 Task: Open Card Card0000000022 in Board Board0000000006 in Workspace WS0000000002 in Trello. Add Member Mailaustralia7@gmail.com to Card Card0000000022 in Board Board0000000006 in Workspace WS0000000002 in Trello. Add Blue Label titled Label0000000022 to Card Card0000000022 in Board Board0000000006 in Workspace WS0000000002 in Trello. Add Checklist CL0000000022 to Card Card0000000022 in Board Board0000000006 in Workspace WS0000000002 in Trello. Add Dates with Start Date as Sep 01 2023 and Due Date as Sep 30 2023 to Card Card0000000022 in Board Board0000000006 in Workspace WS0000000002 in Trello
Action: Mouse moved to (322, 375)
Screenshot: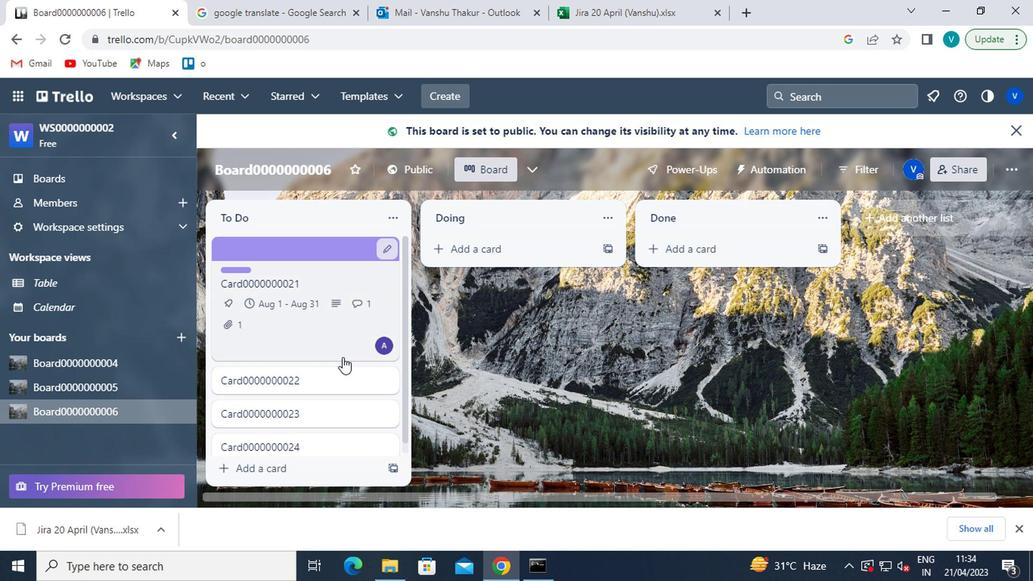 
Action: Mouse pressed left at (322, 375)
Screenshot: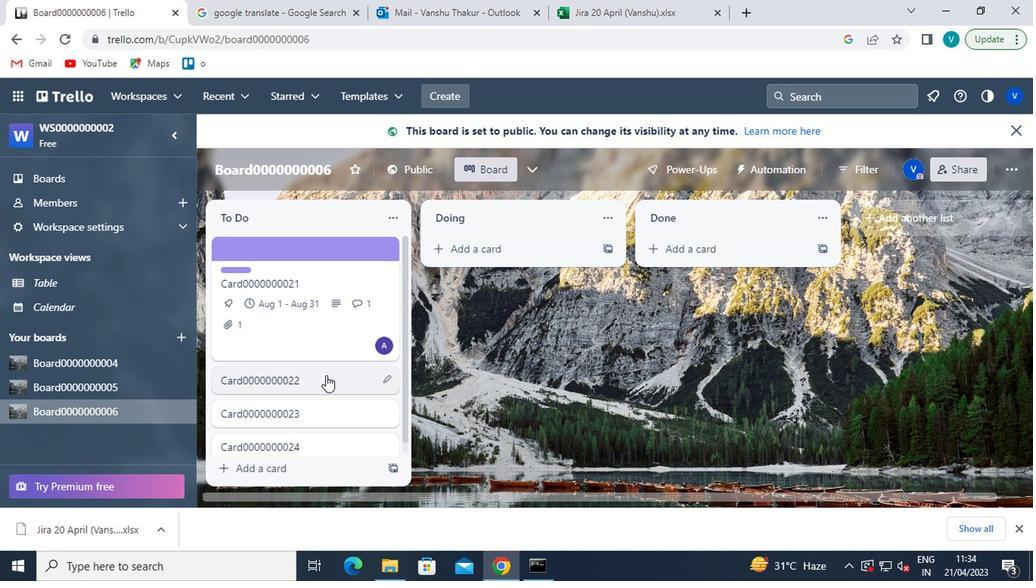 
Action: Mouse moved to (738, 216)
Screenshot: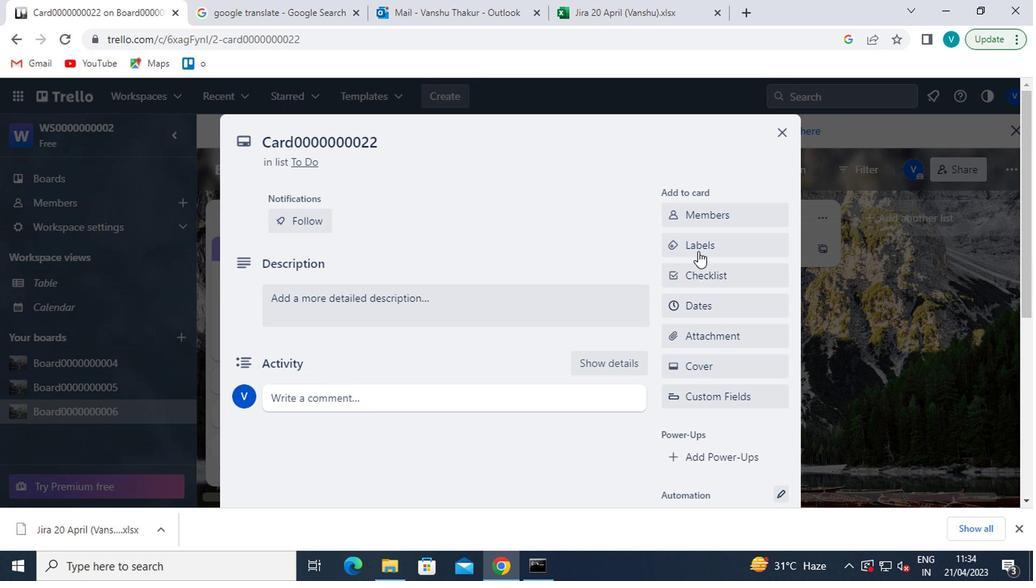 
Action: Mouse pressed left at (738, 216)
Screenshot: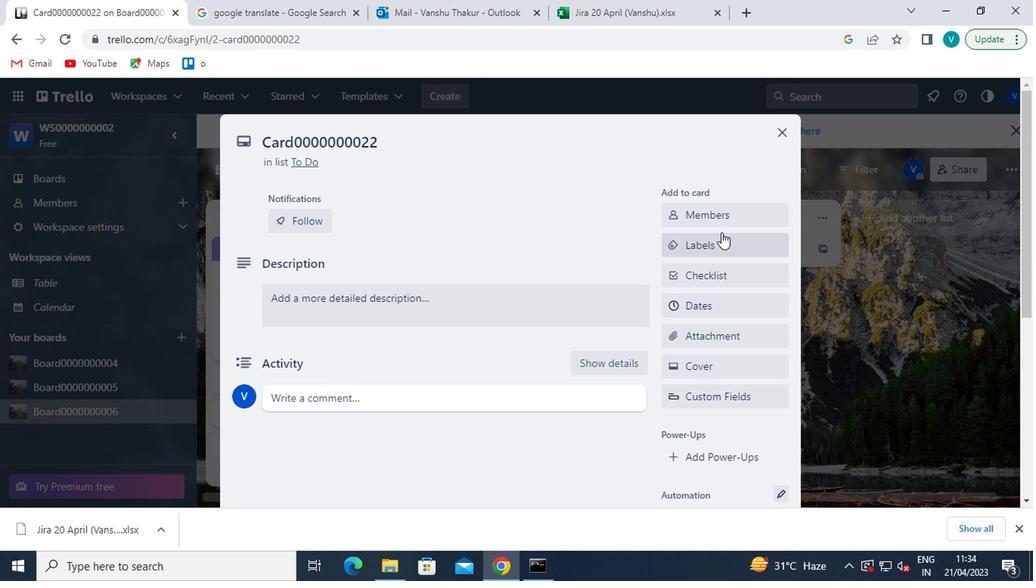 
Action: Mouse moved to (732, 279)
Screenshot: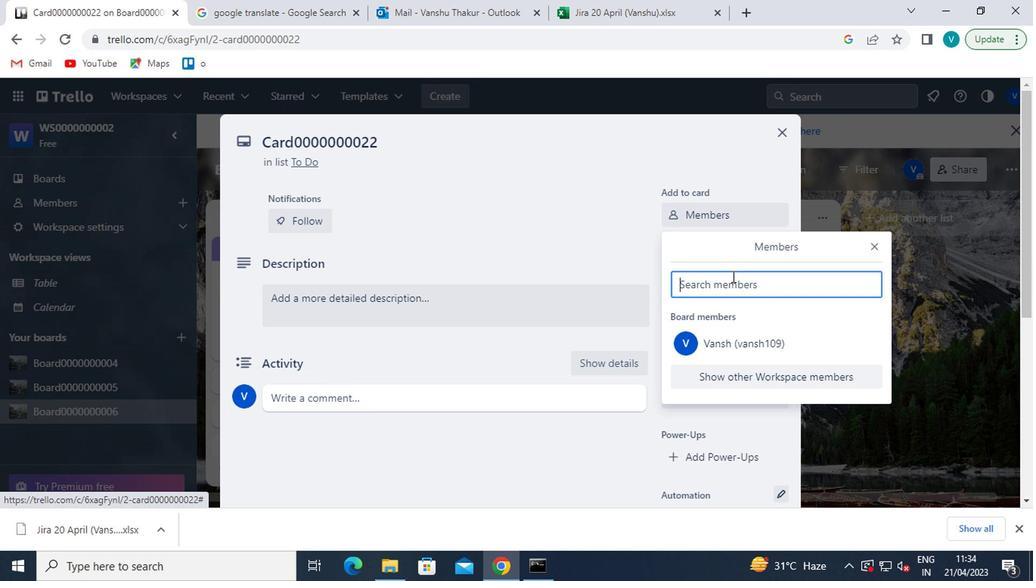 
Action: Mouse pressed left at (732, 279)
Screenshot: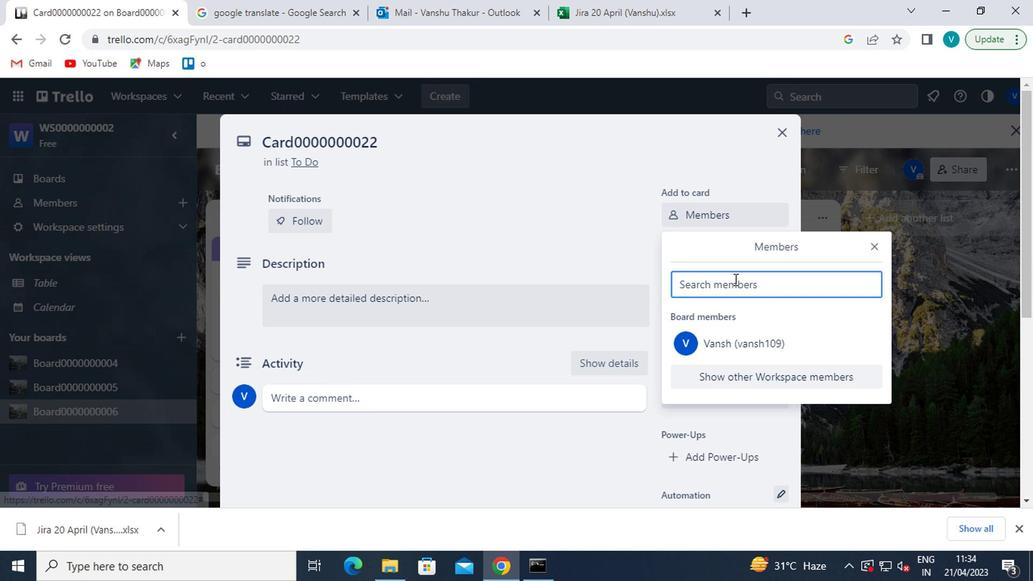 
Action: Mouse moved to (645, 224)
Screenshot: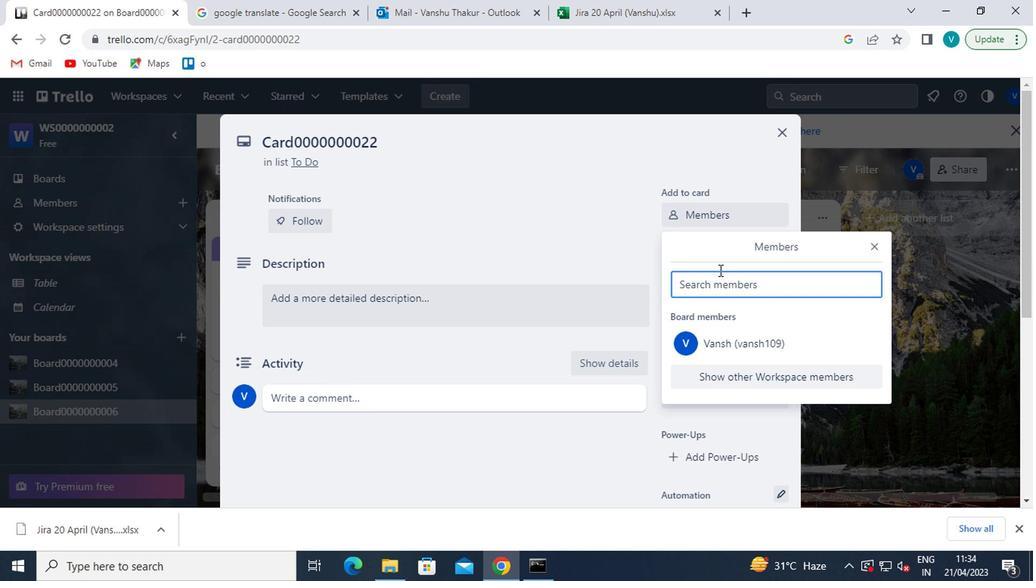 
Action: Key pressed <Key.shift>MAILAUSTRALIA7<Key.shift>@GMAIL.COM
Screenshot: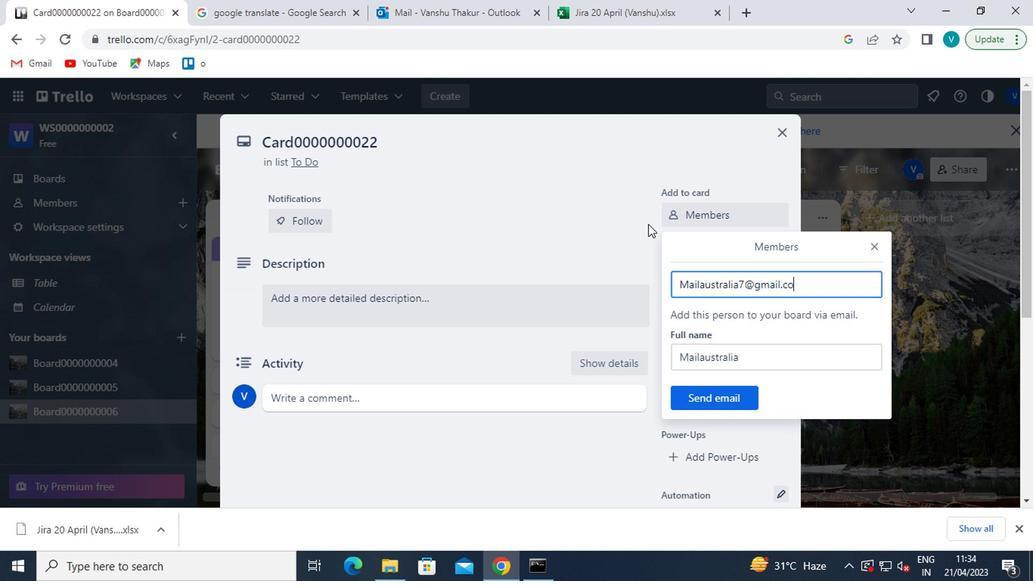 
Action: Mouse moved to (695, 396)
Screenshot: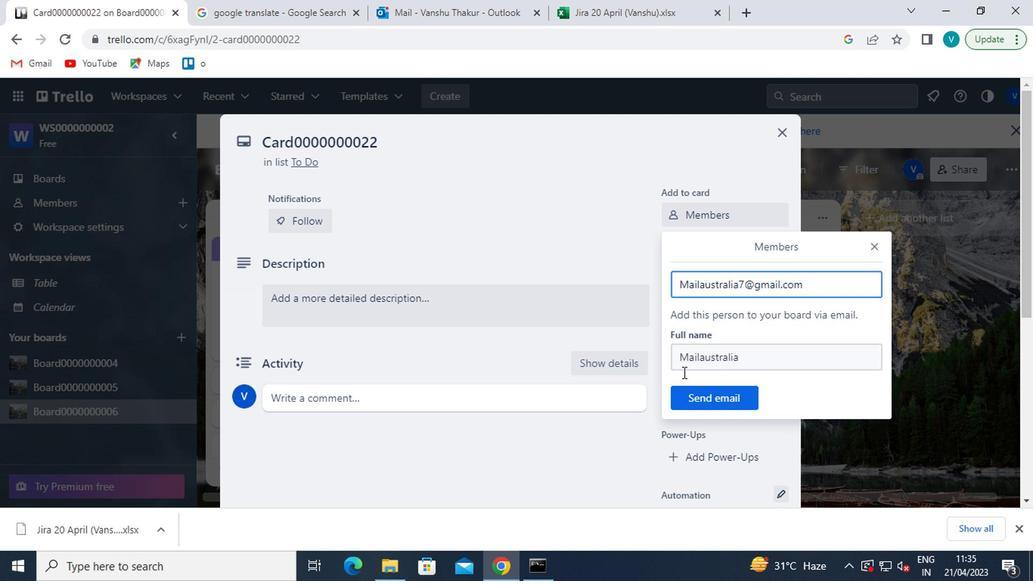 
Action: Mouse pressed left at (695, 396)
Screenshot: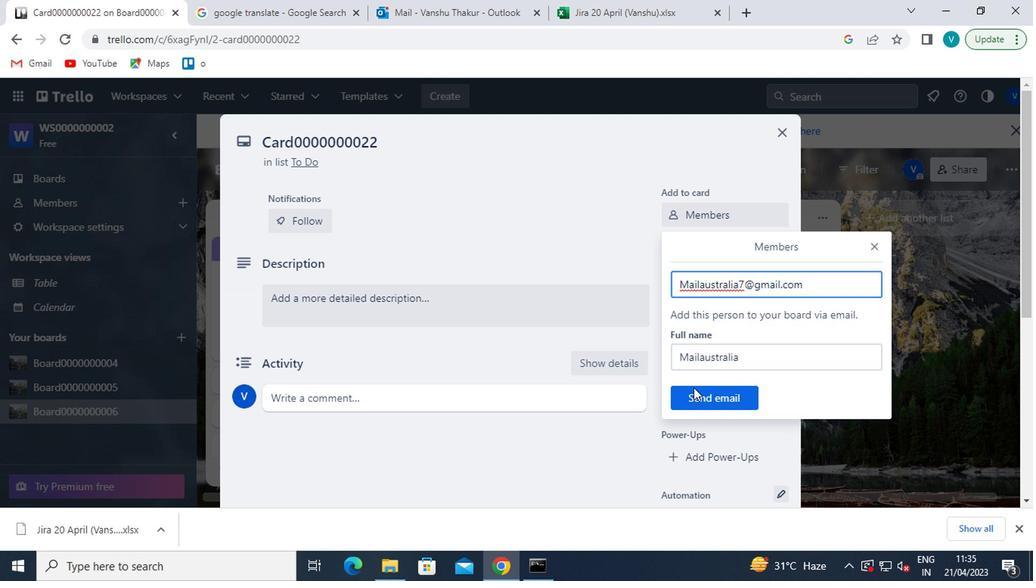 
Action: Mouse moved to (725, 249)
Screenshot: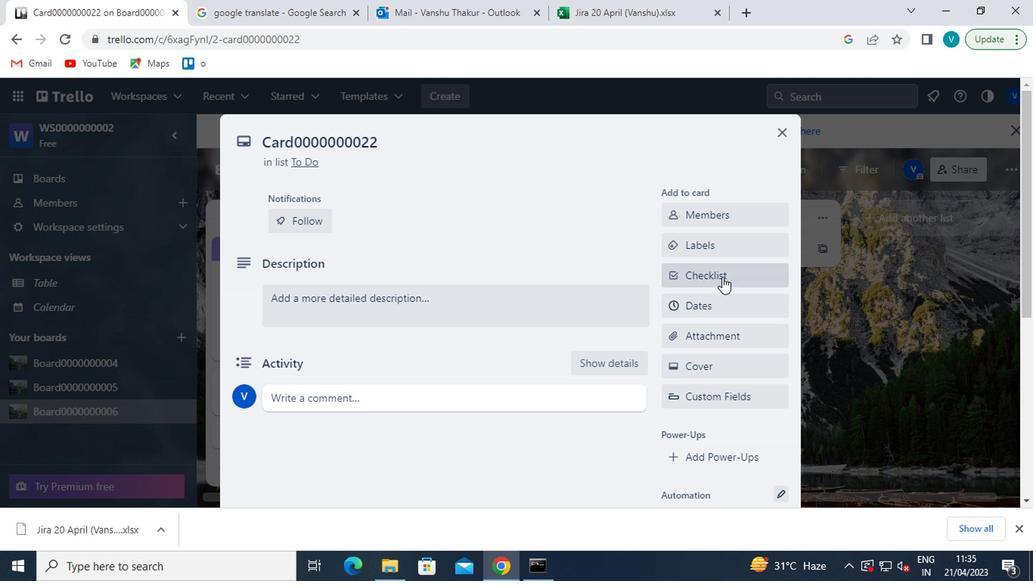 
Action: Mouse pressed left at (725, 249)
Screenshot: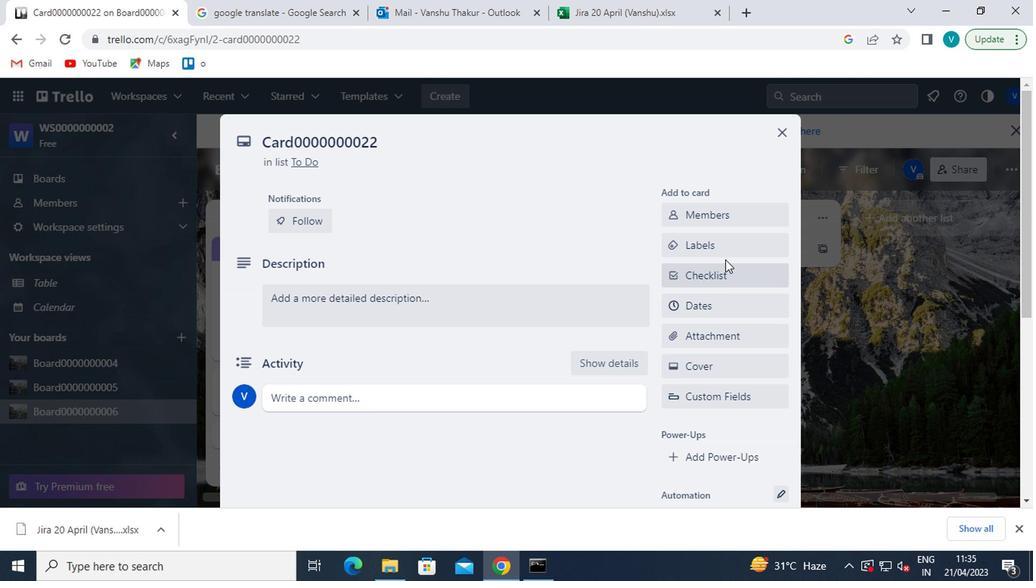 
Action: Mouse moved to (762, 420)
Screenshot: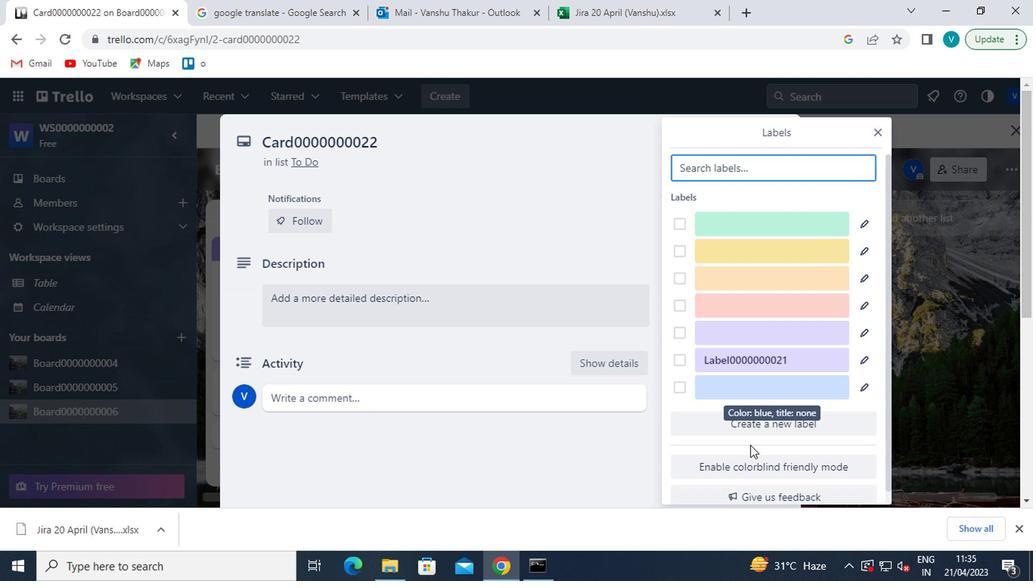 
Action: Mouse pressed left at (762, 420)
Screenshot: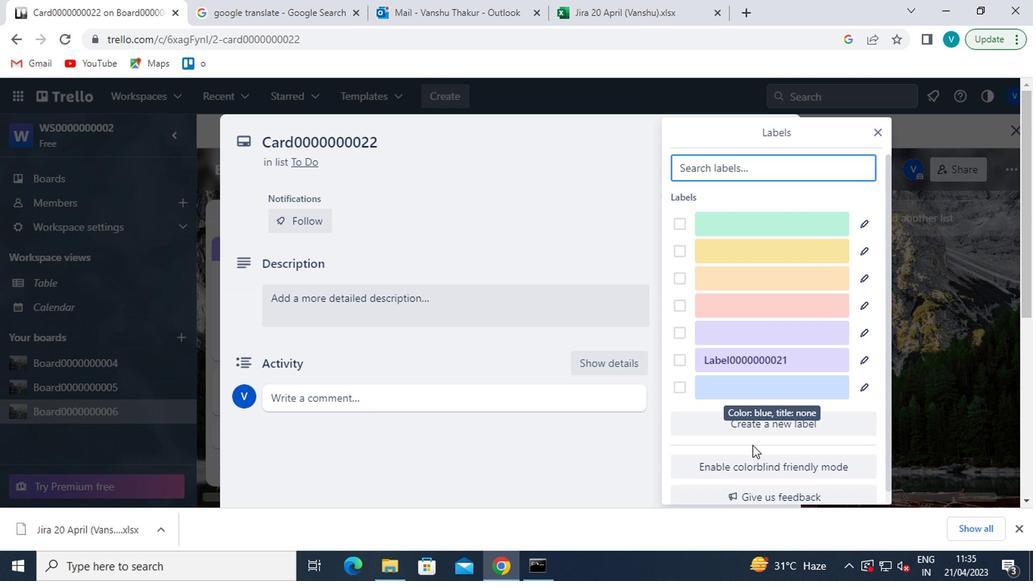 
Action: Mouse moved to (762, 418)
Screenshot: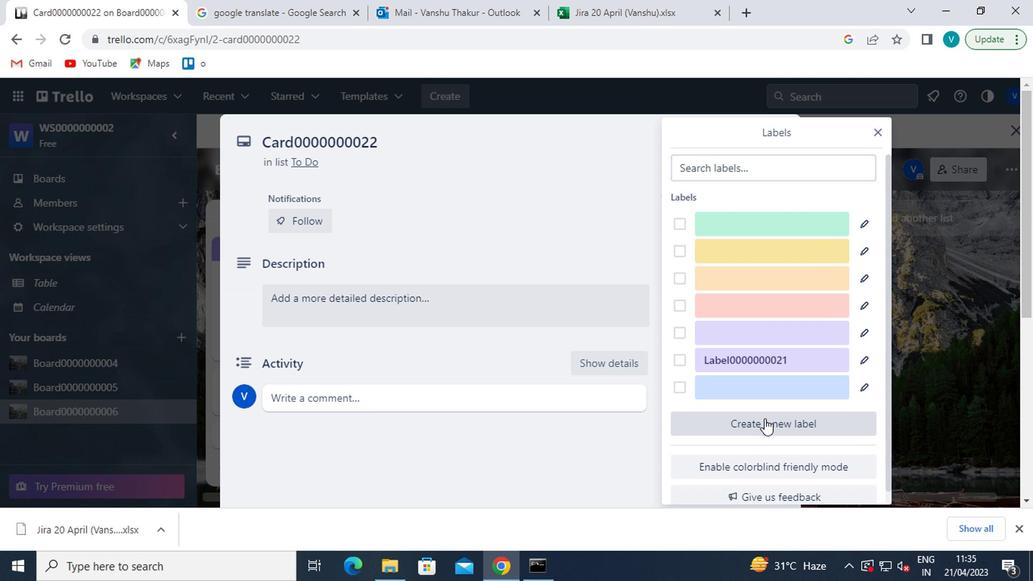 
Action: Mouse pressed left at (762, 418)
Screenshot: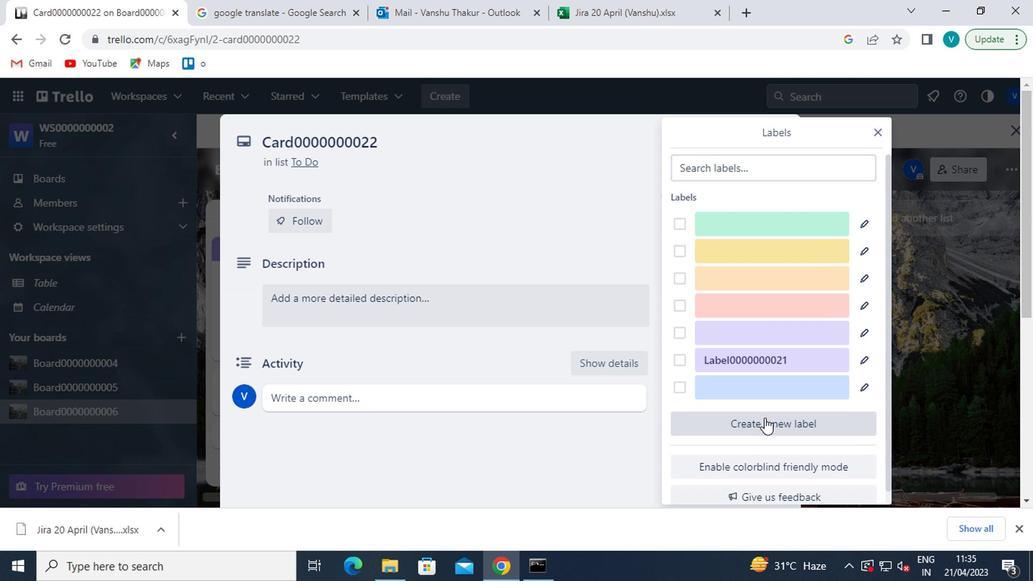 
Action: Mouse moved to (687, 428)
Screenshot: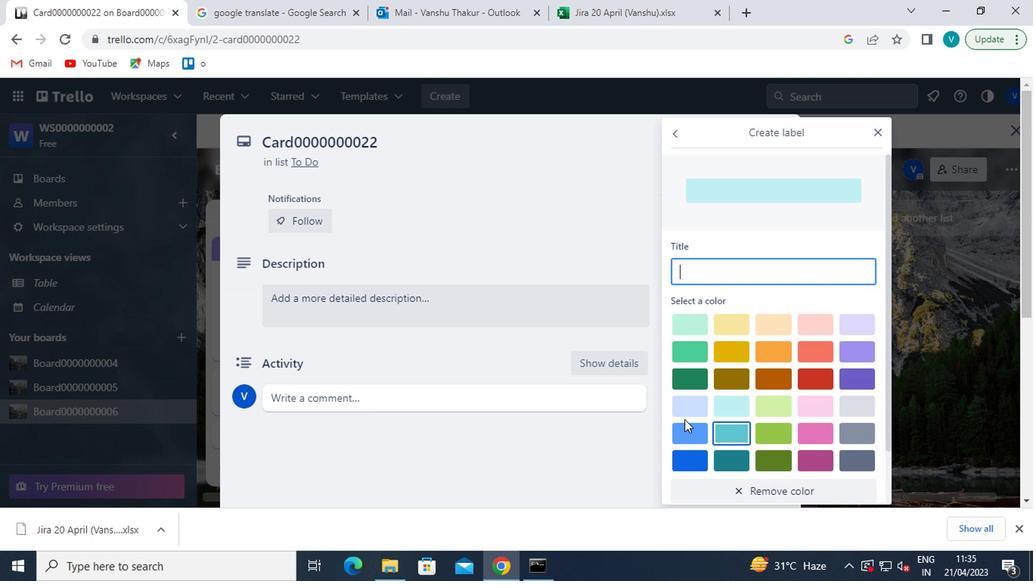 
Action: Mouse pressed left at (687, 428)
Screenshot: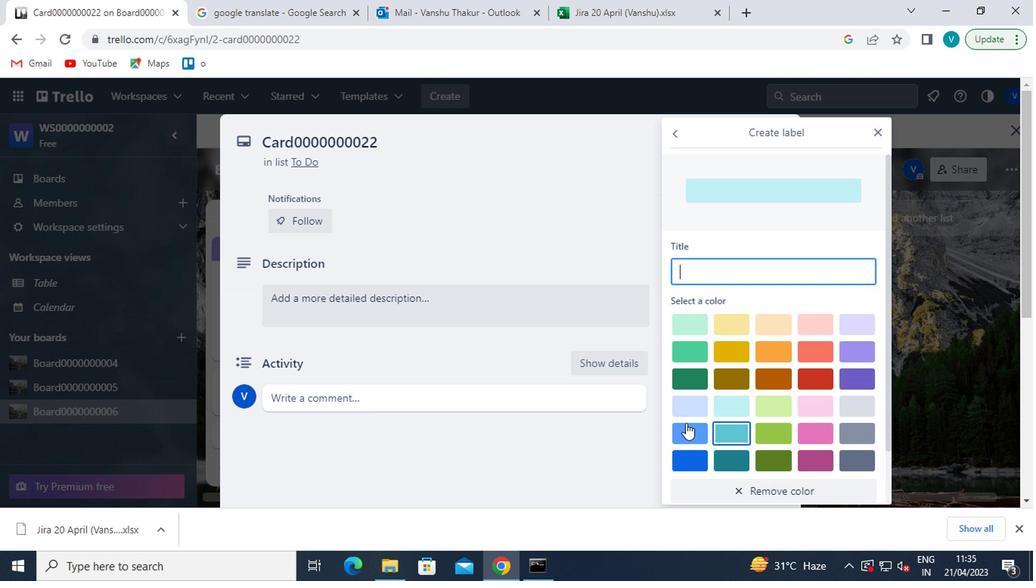 
Action: Mouse moved to (732, 275)
Screenshot: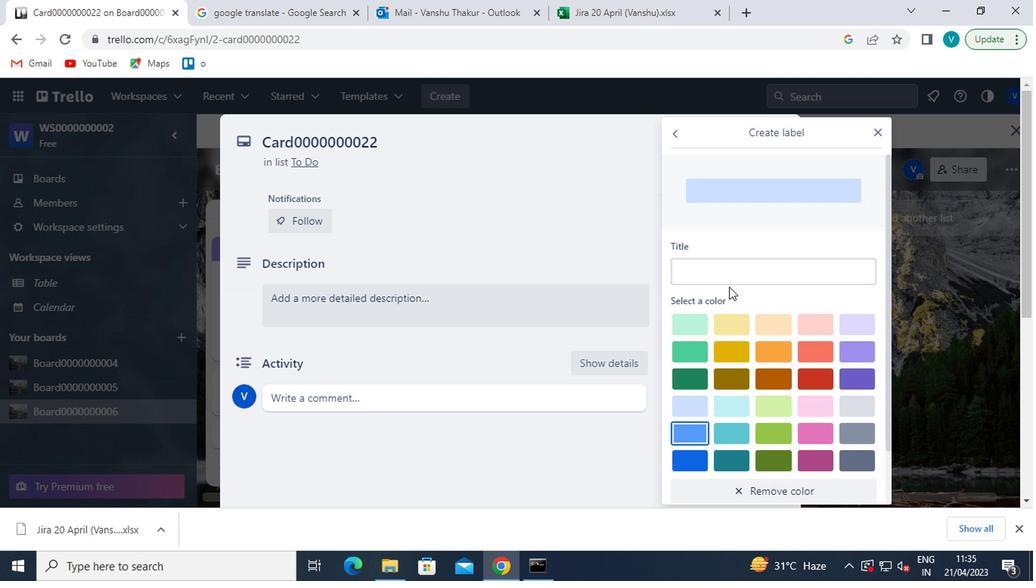 
Action: Mouse pressed left at (732, 275)
Screenshot: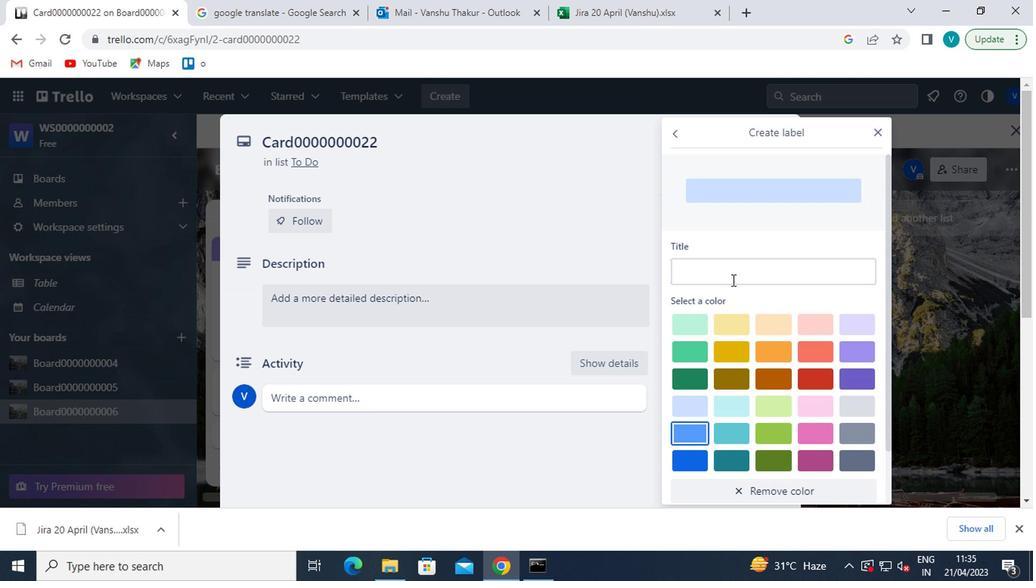 
Action: Mouse moved to (657, 186)
Screenshot: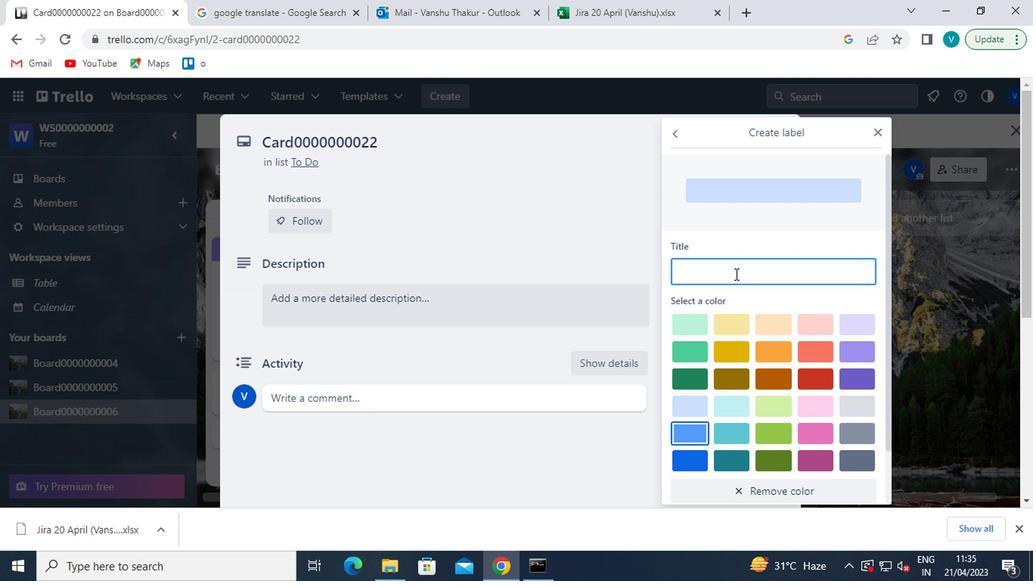 
Action: Key pressed <Key.shift>LABEL0000000022
Screenshot: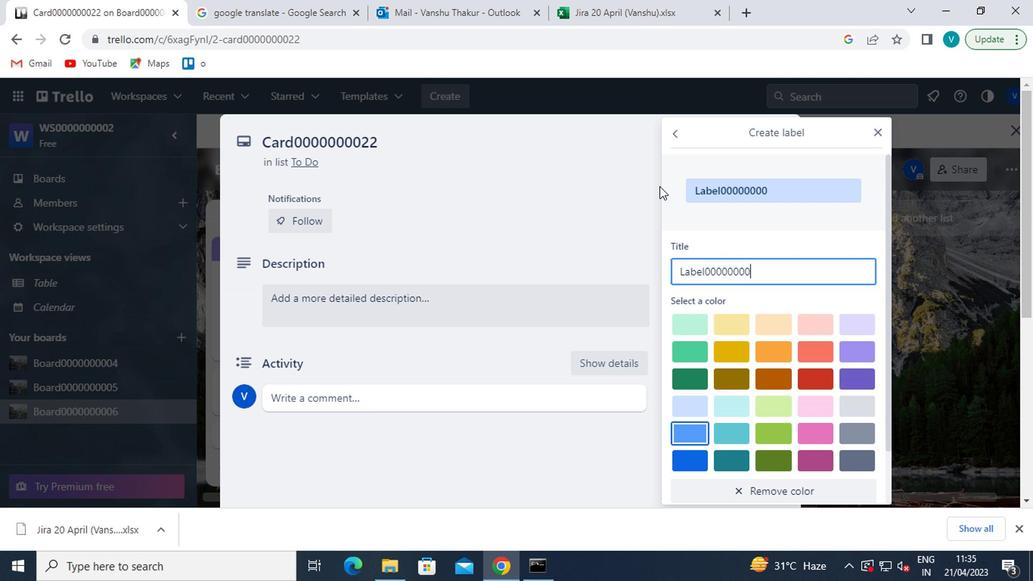 
Action: Mouse moved to (667, 207)
Screenshot: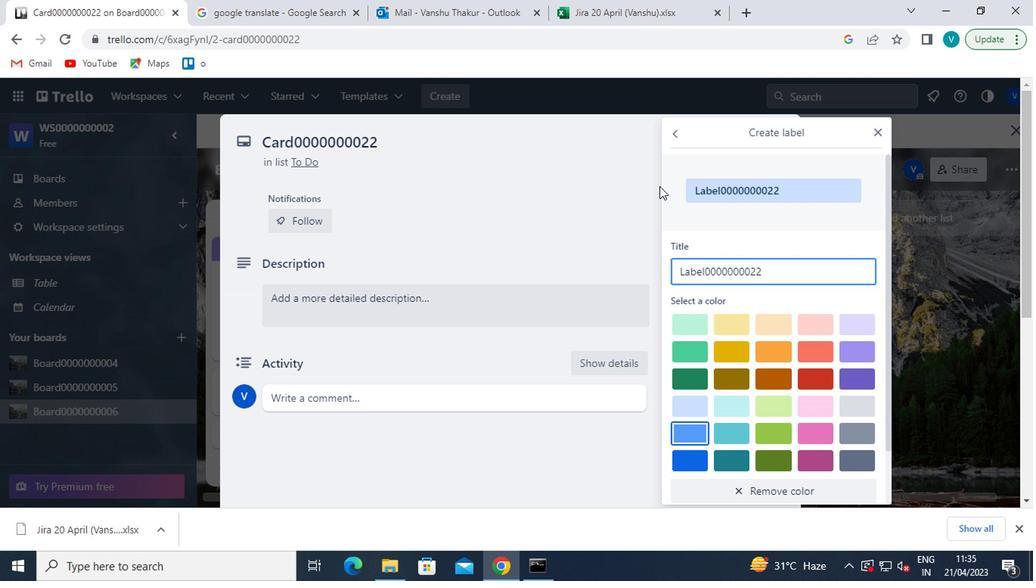 
Action: Mouse scrolled (667, 206) with delta (0, -1)
Screenshot: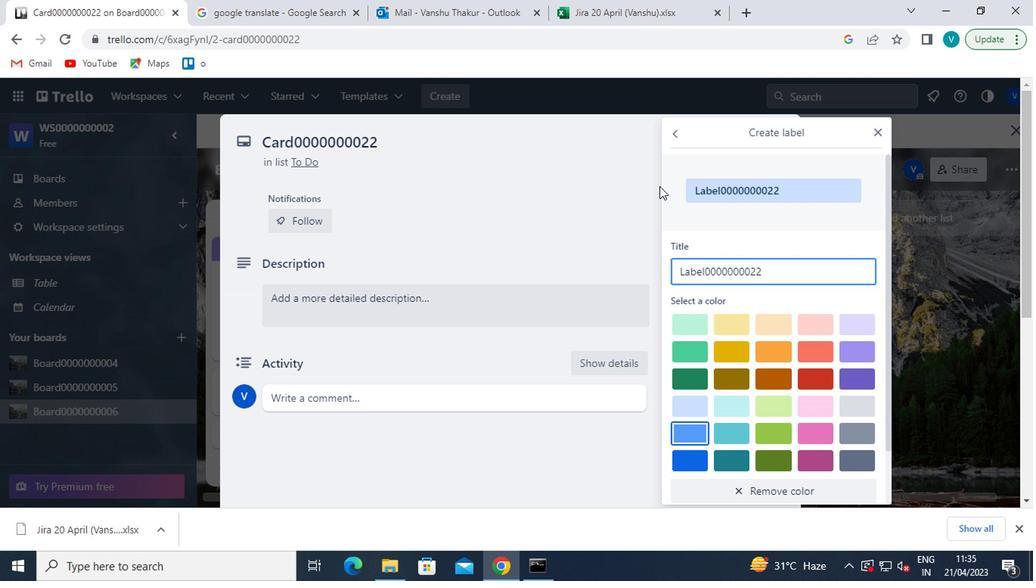 
Action: Mouse moved to (670, 217)
Screenshot: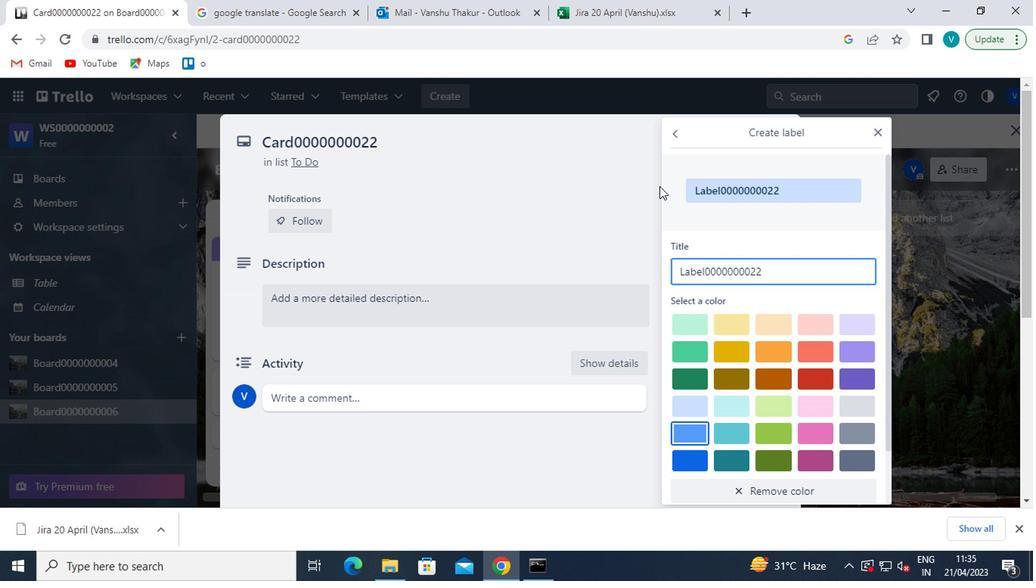 
Action: Mouse scrolled (670, 216) with delta (0, -1)
Screenshot: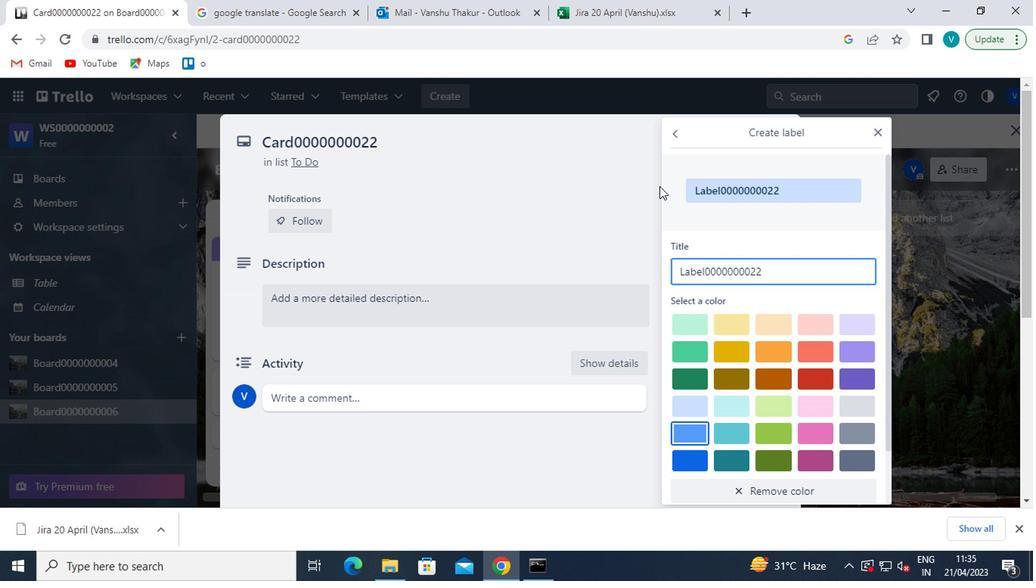 
Action: Mouse moved to (682, 248)
Screenshot: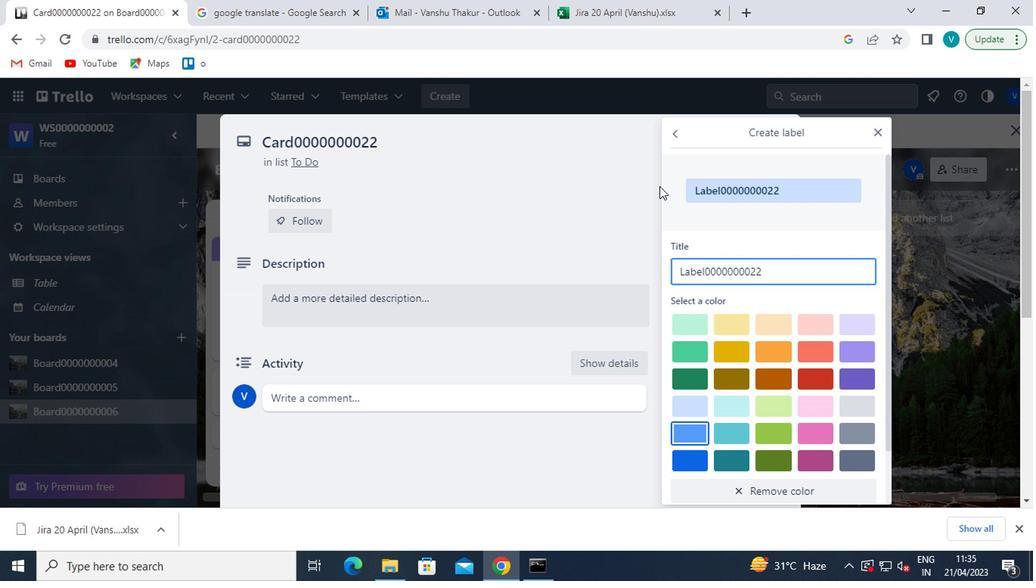
Action: Mouse scrolled (682, 247) with delta (0, -1)
Screenshot: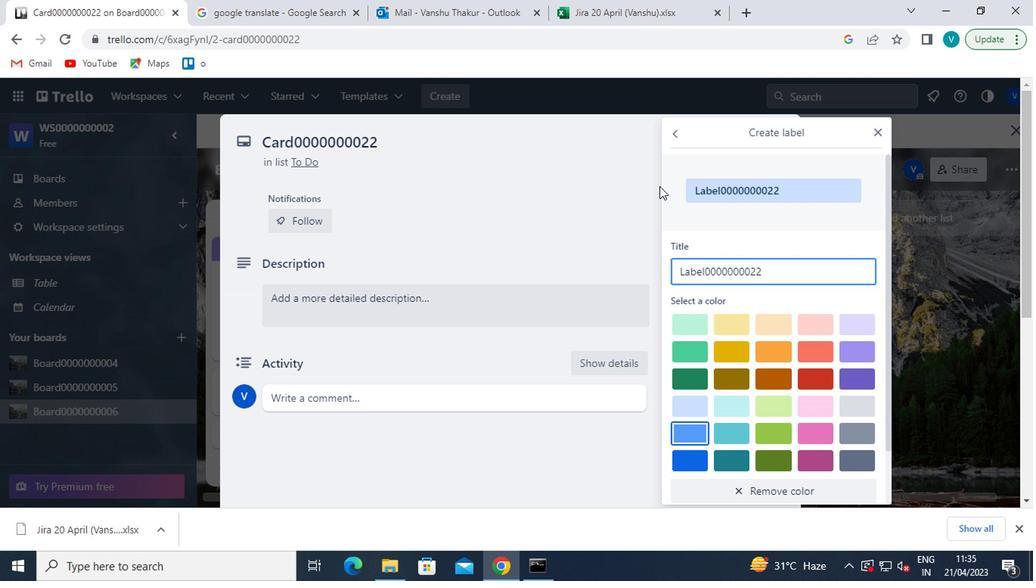 
Action: Mouse moved to (689, 268)
Screenshot: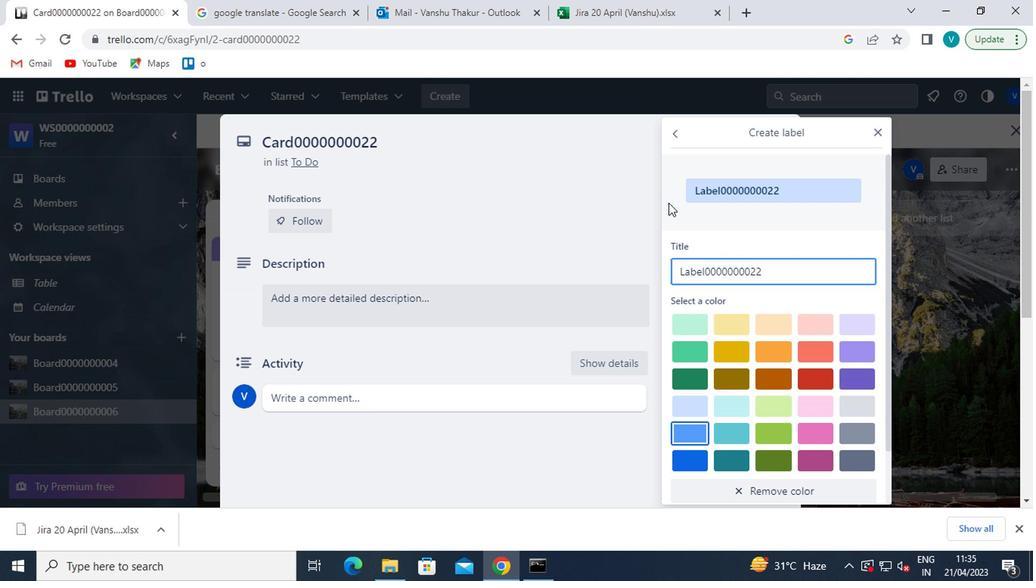 
Action: Mouse scrolled (689, 267) with delta (0, -1)
Screenshot: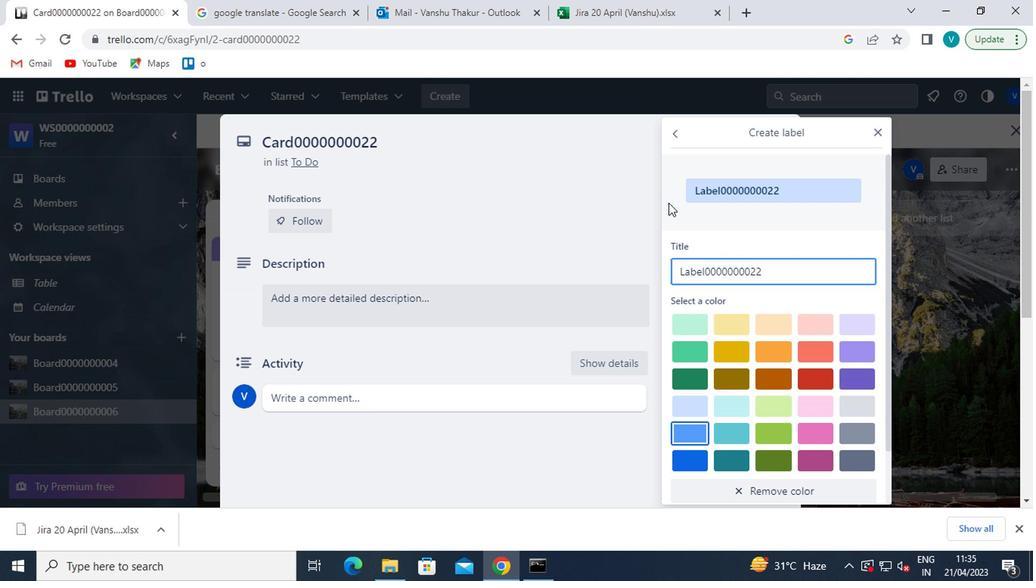
Action: Mouse moved to (692, 478)
Screenshot: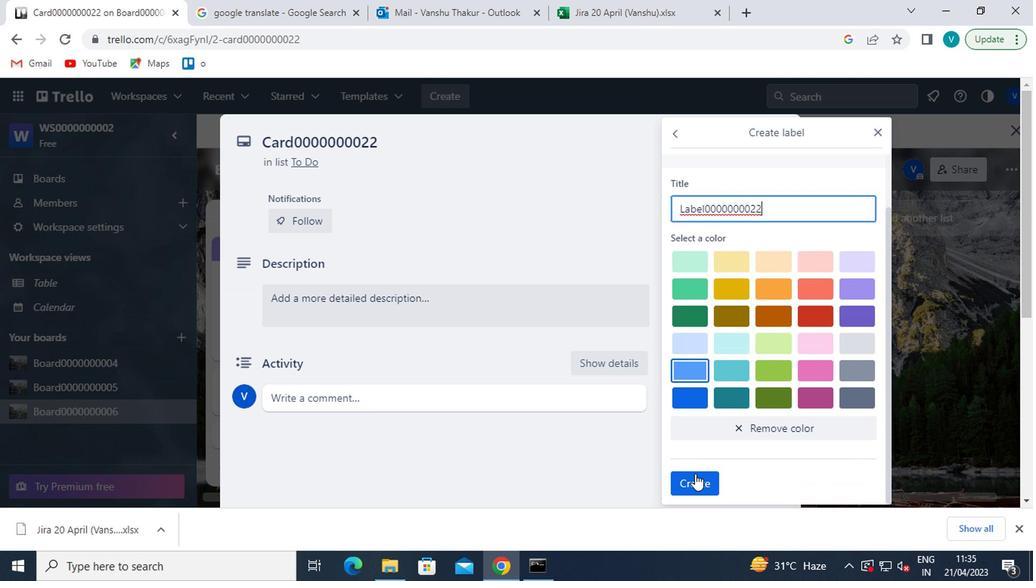 
Action: Mouse pressed left at (692, 478)
Screenshot: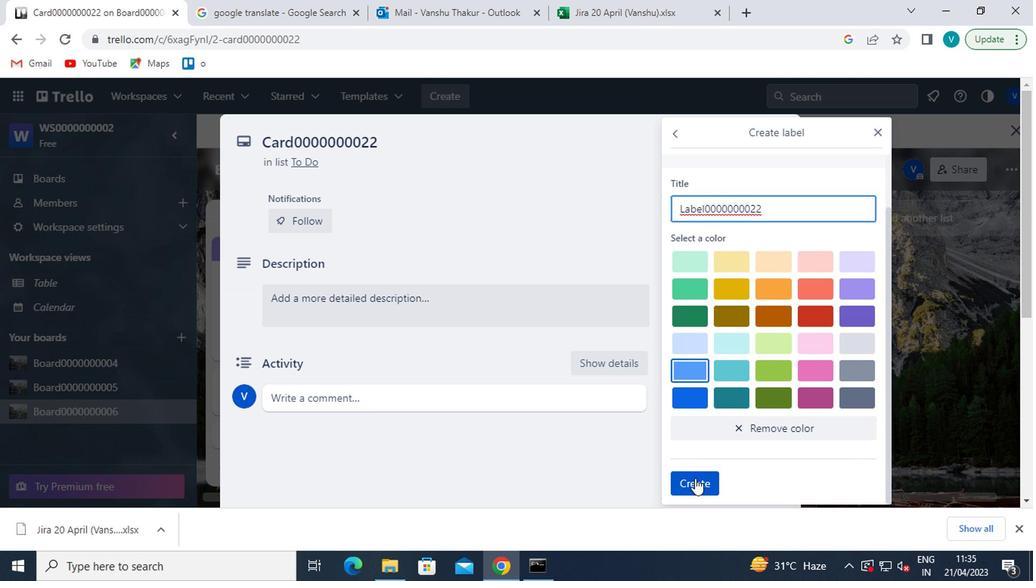 
Action: Mouse moved to (879, 126)
Screenshot: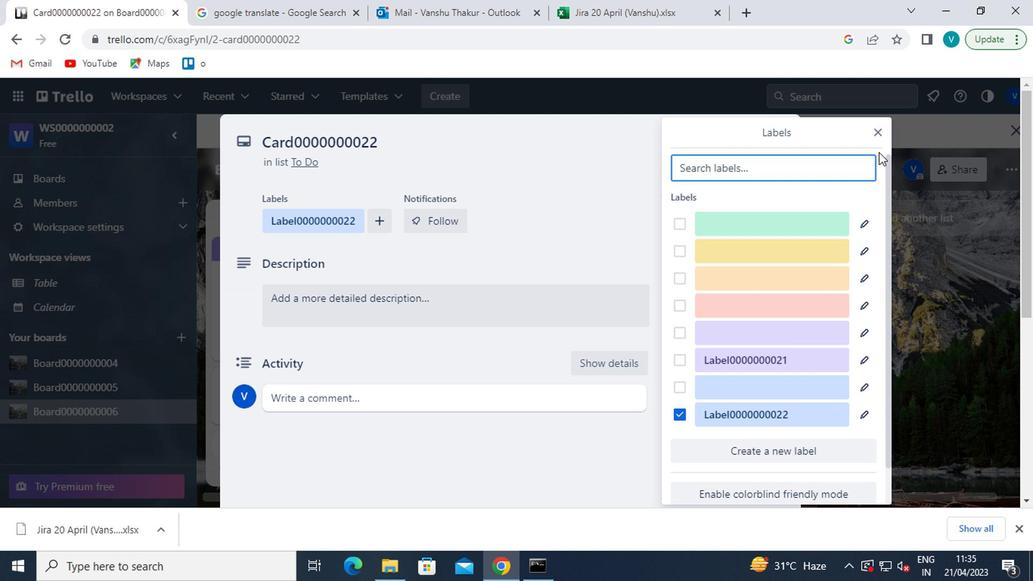 
Action: Mouse pressed left at (879, 126)
Screenshot: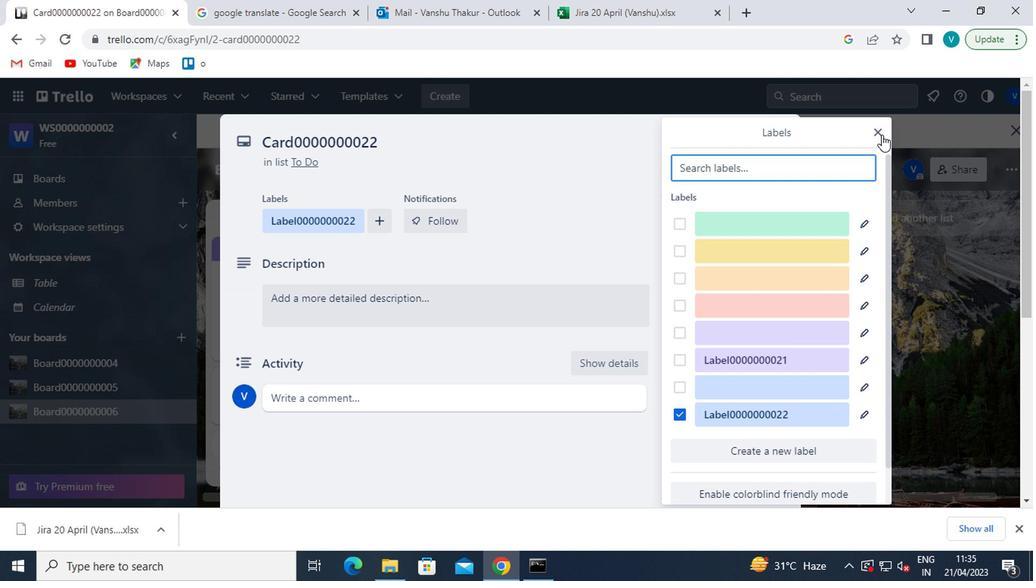 
Action: Mouse moved to (733, 279)
Screenshot: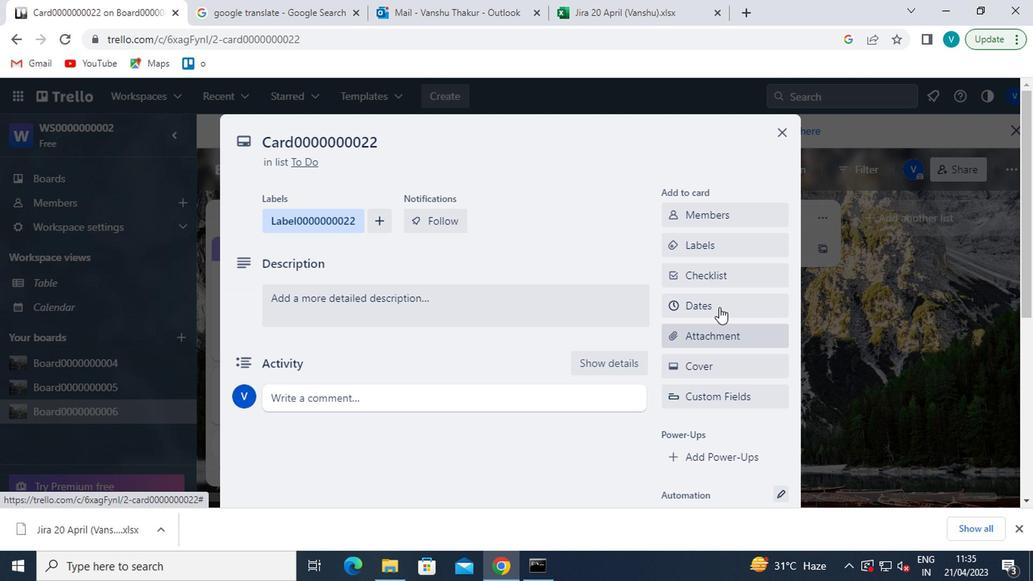 
Action: Mouse pressed left at (733, 279)
Screenshot: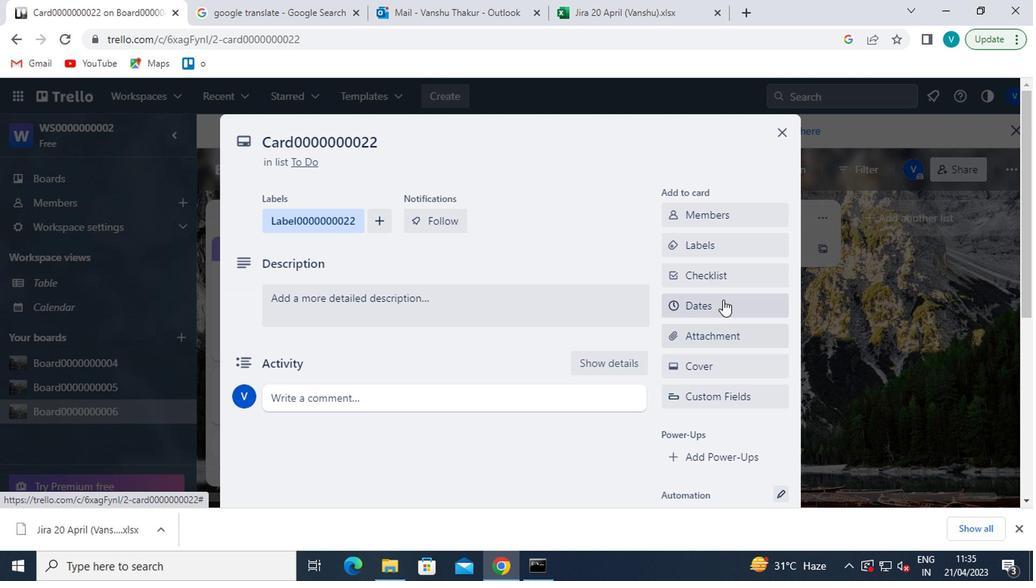 
Action: Mouse moved to (565, 143)
Screenshot: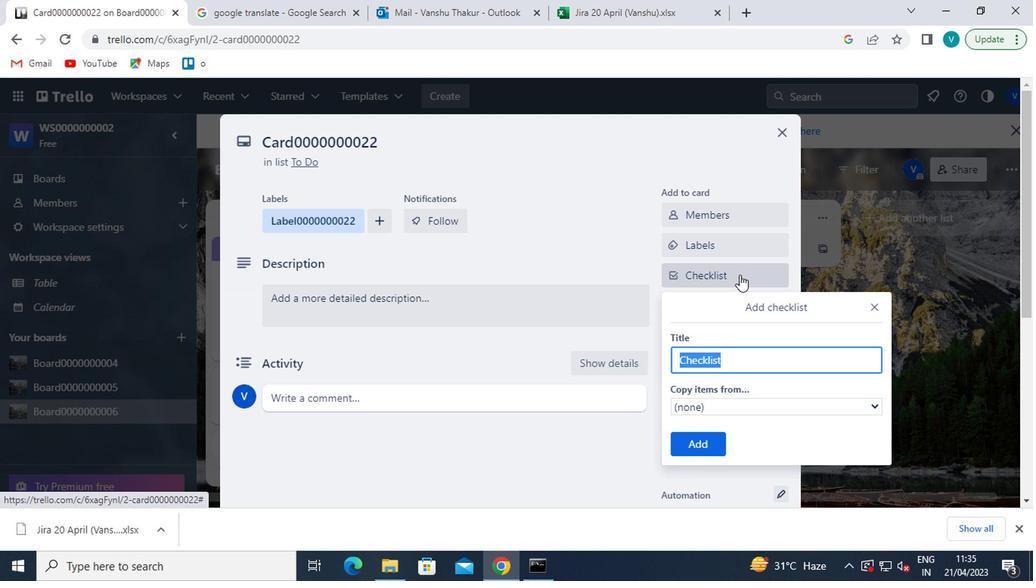 
Action: Key pressed <Key.shift>CL0000000022
Screenshot: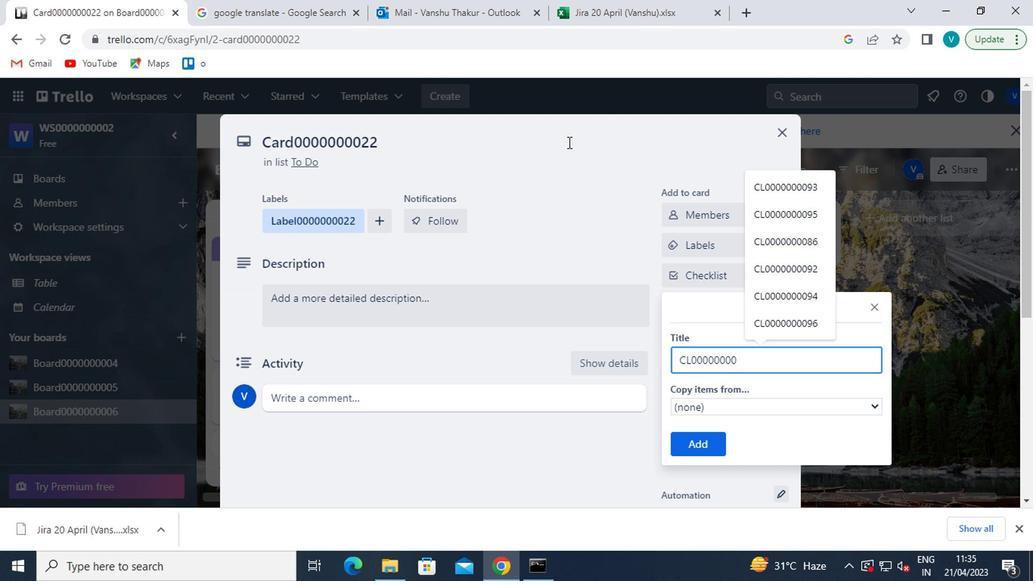 
Action: Mouse moved to (686, 445)
Screenshot: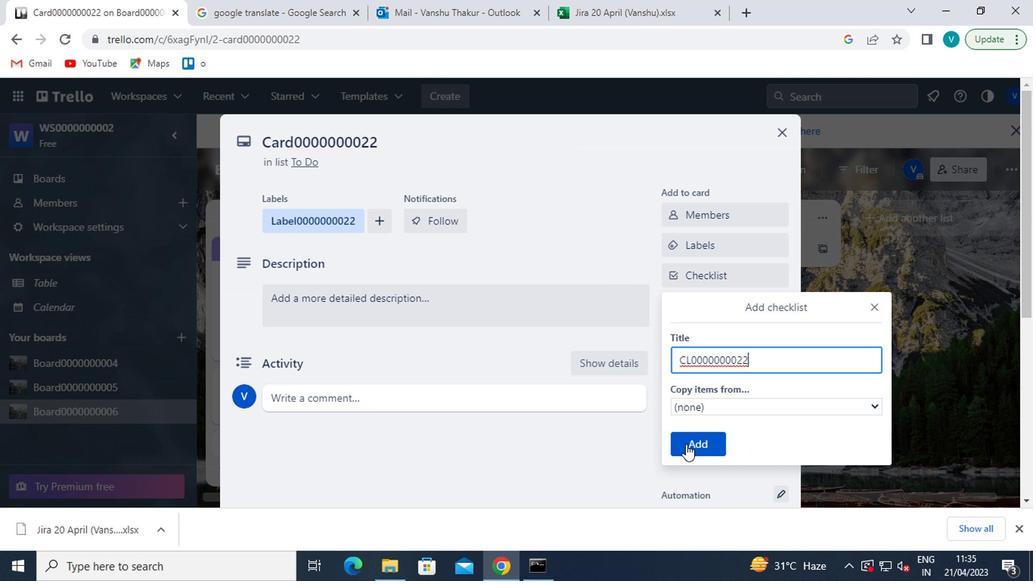 
Action: Mouse pressed left at (686, 445)
Screenshot: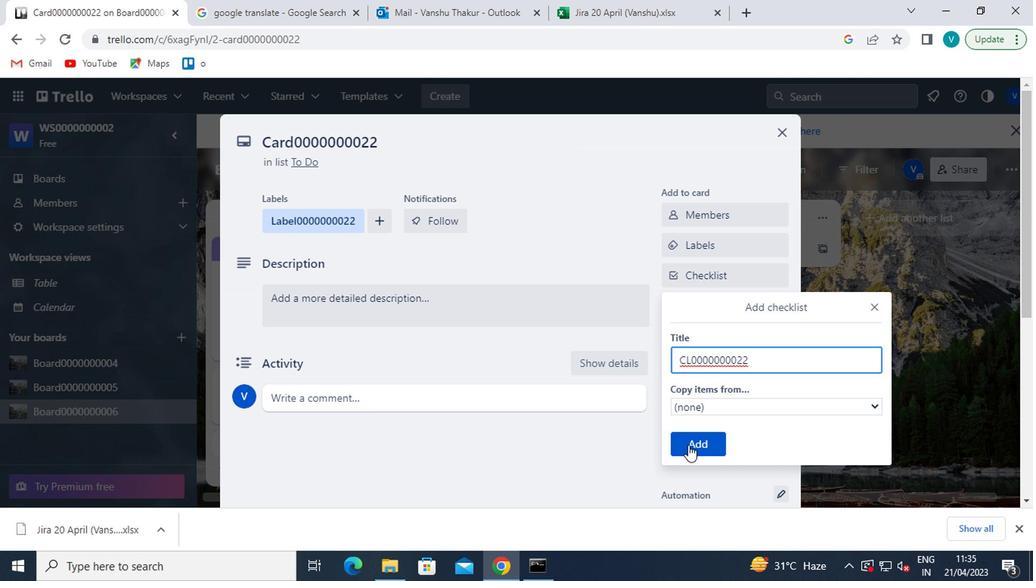 
Action: Mouse moved to (727, 304)
Screenshot: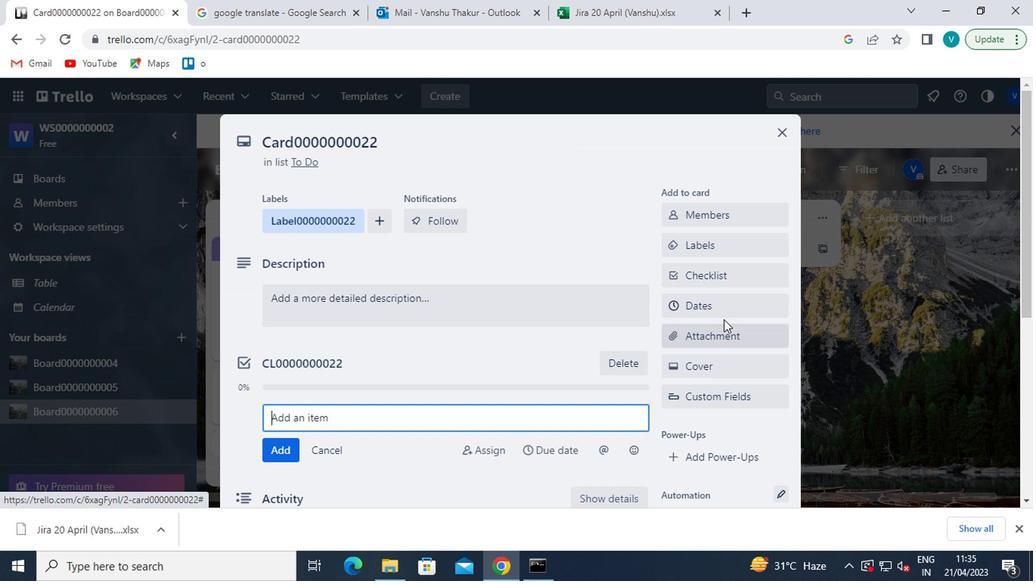 
Action: Mouse pressed left at (727, 304)
Screenshot: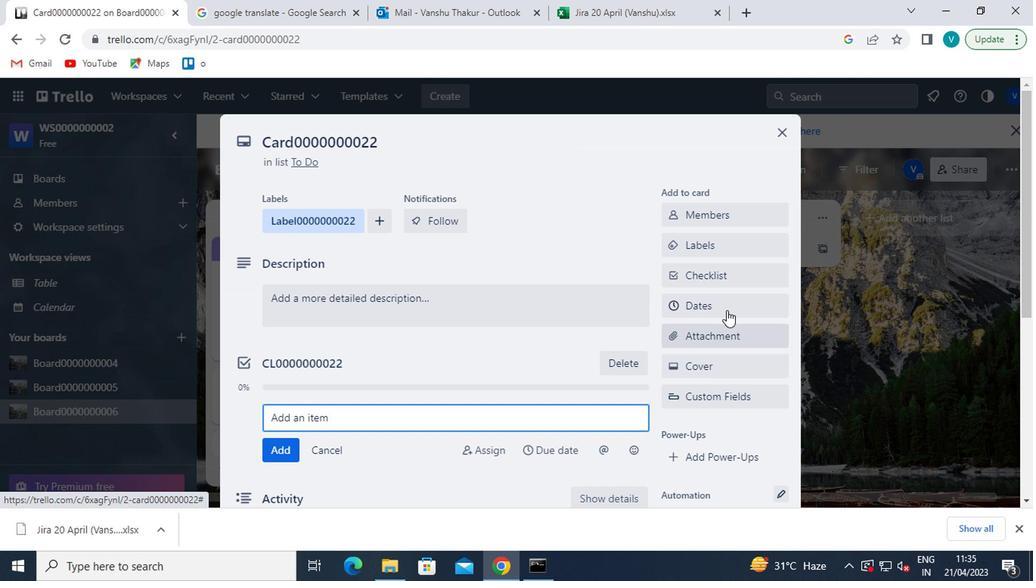 
Action: Mouse moved to (668, 403)
Screenshot: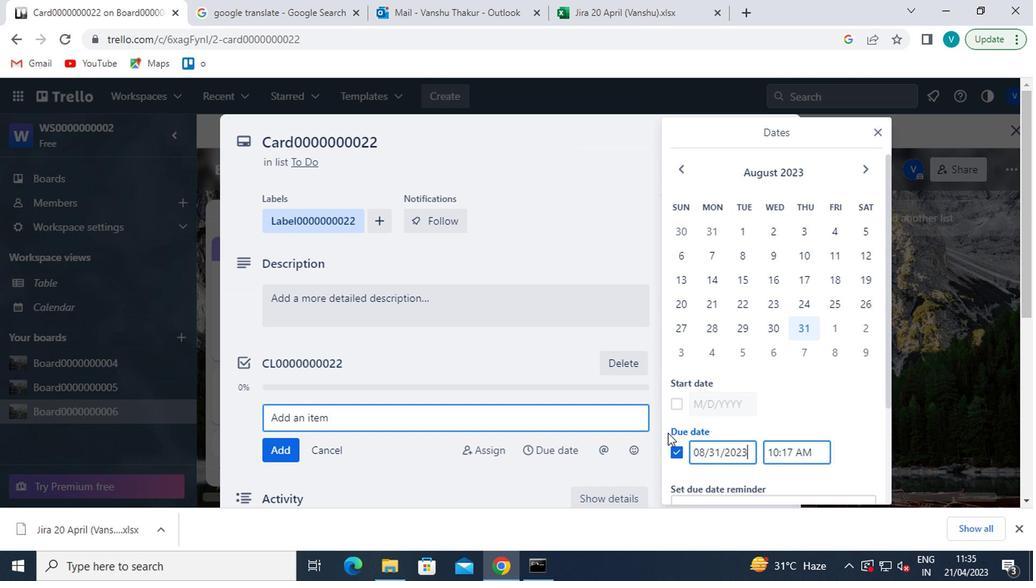 
Action: Mouse pressed left at (668, 403)
Screenshot: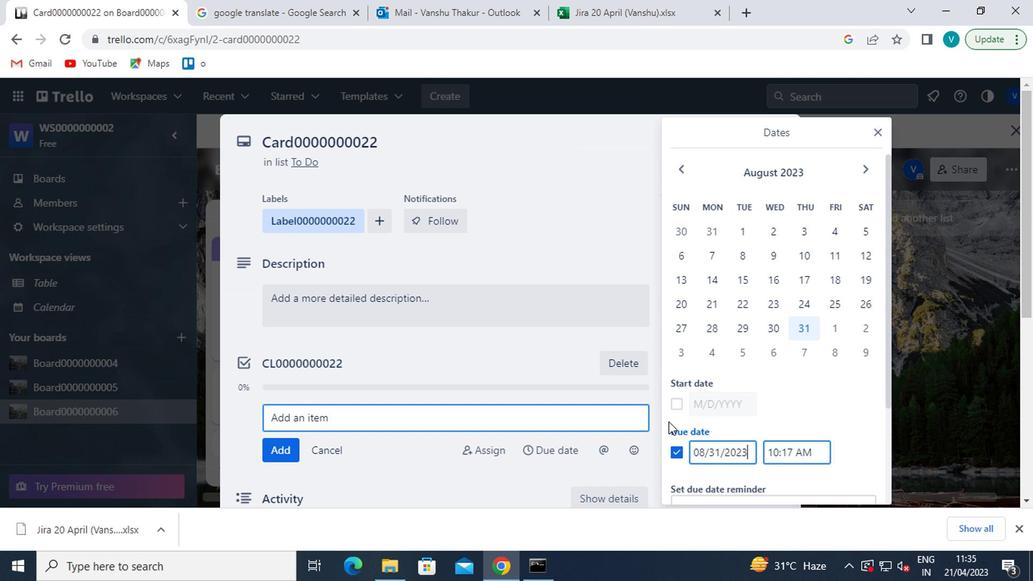 
Action: Mouse moved to (864, 169)
Screenshot: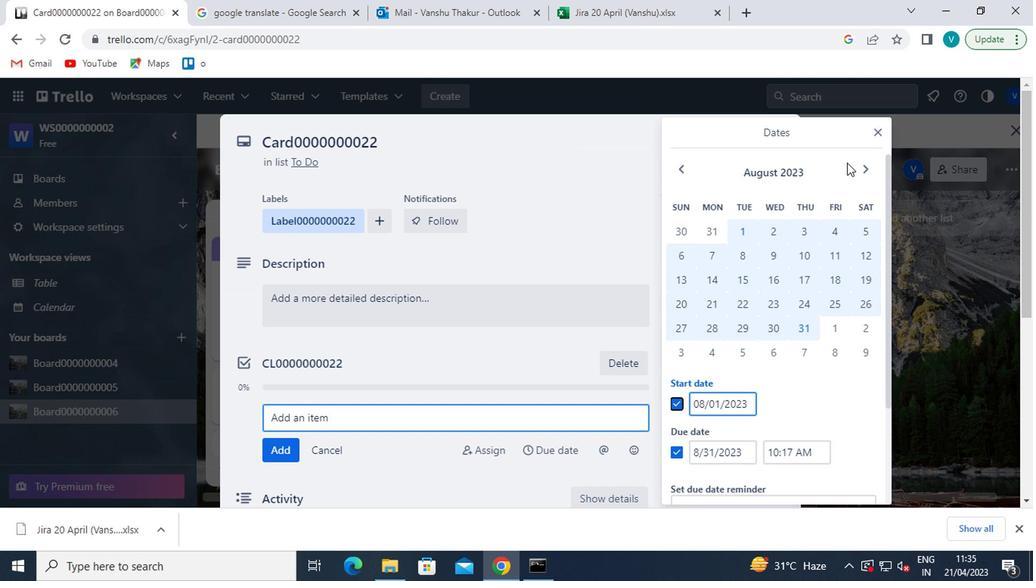 
Action: Mouse pressed left at (864, 169)
Screenshot: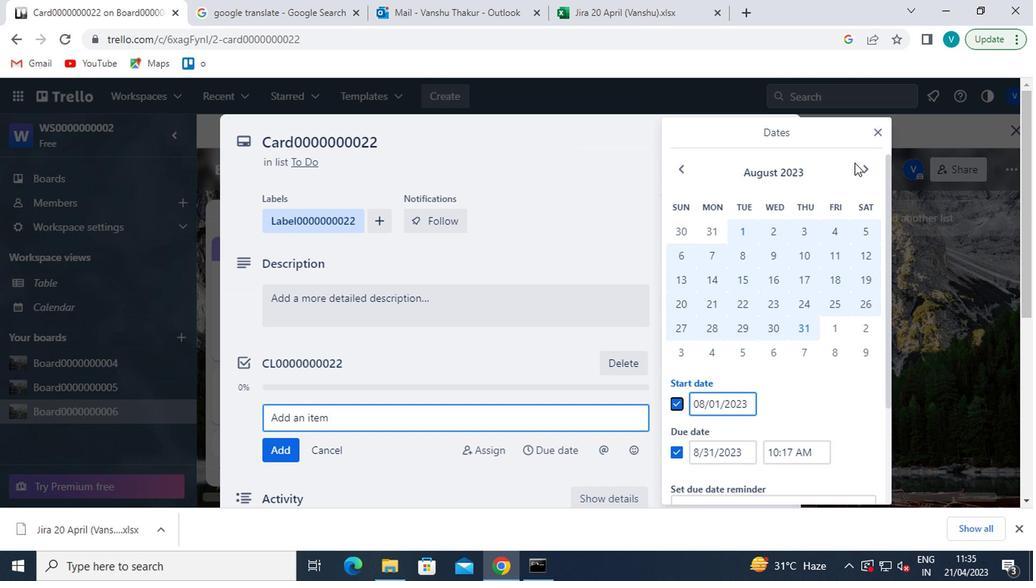 
Action: Mouse moved to (840, 226)
Screenshot: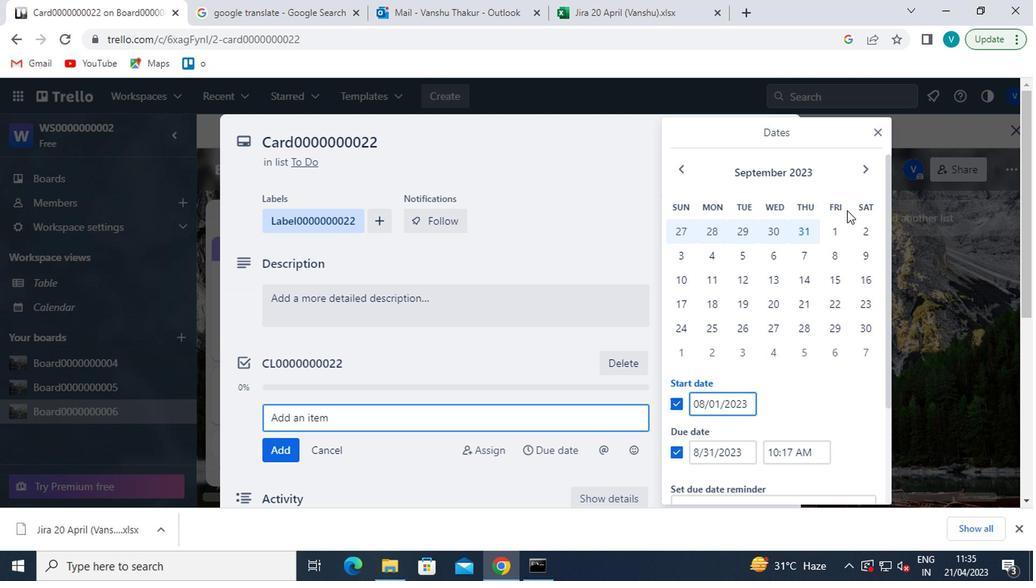 
Action: Mouse pressed left at (840, 226)
Screenshot: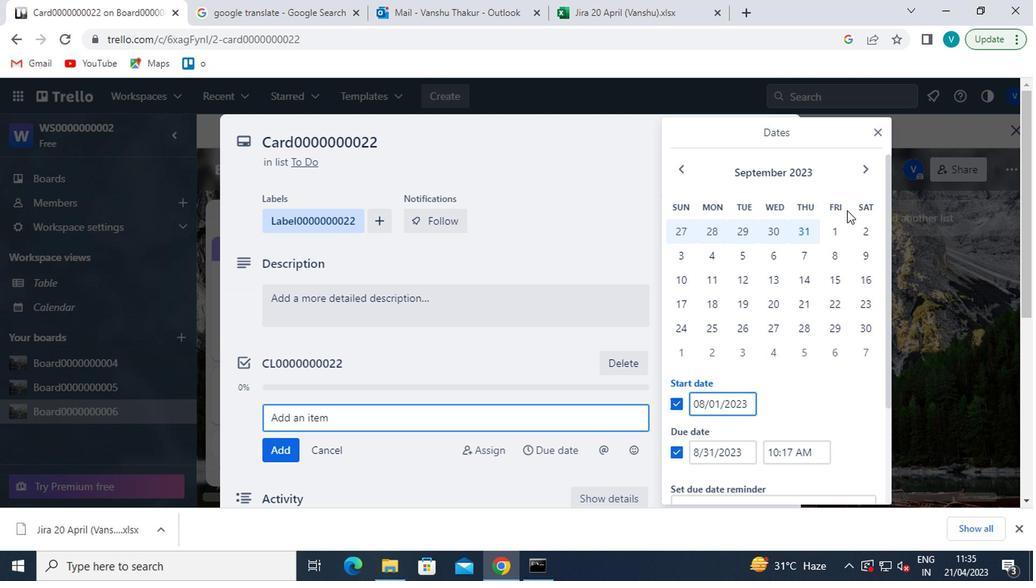 
Action: Mouse moved to (861, 328)
Screenshot: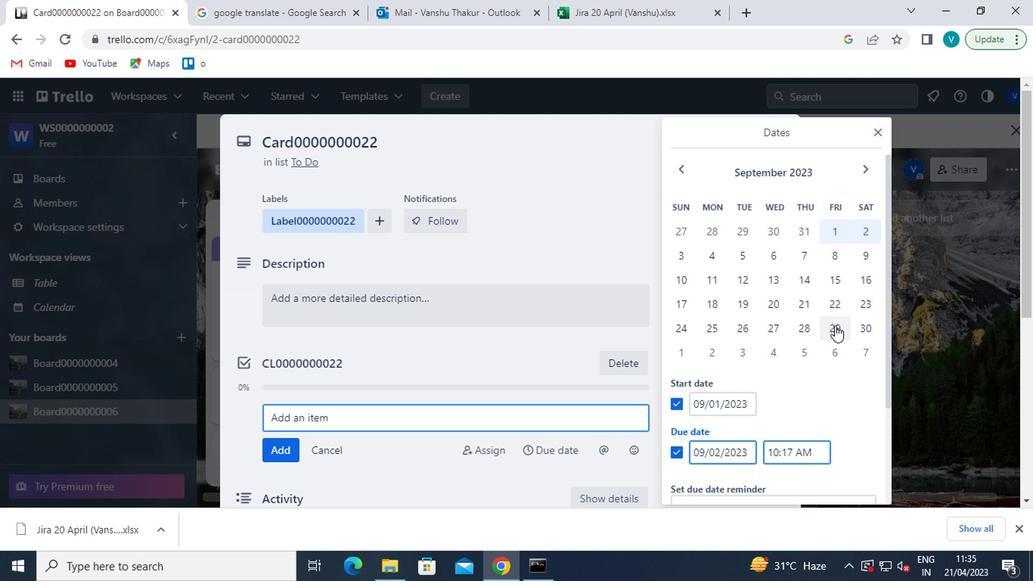 
Action: Mouse pressed left at (861, 328)
Screenshot: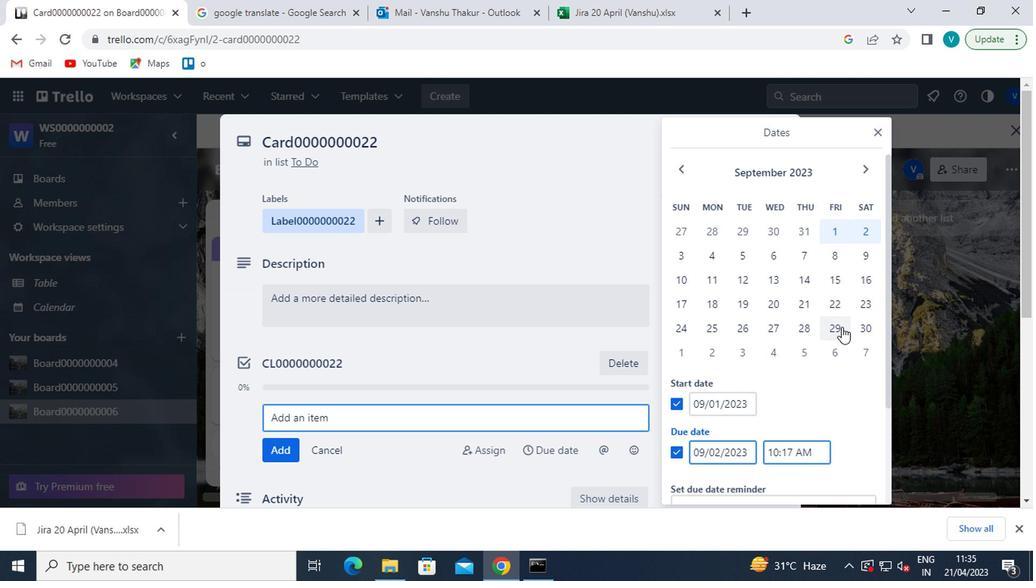 
Action: Mouse moved to (805, 346)
Screenshot: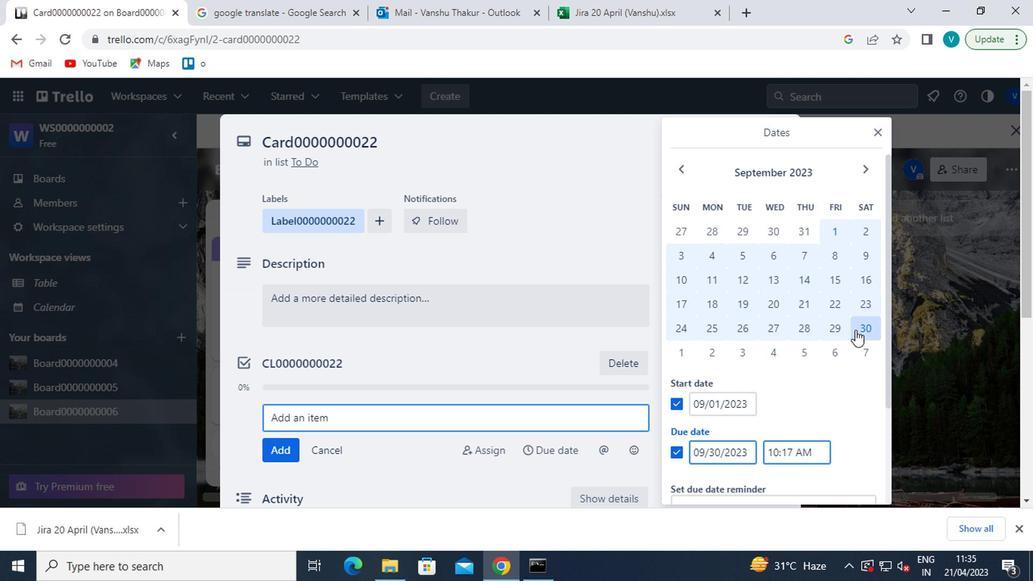 
Action: Mouse scrolled (805, 345) with delta (0, 0)
Screenshot: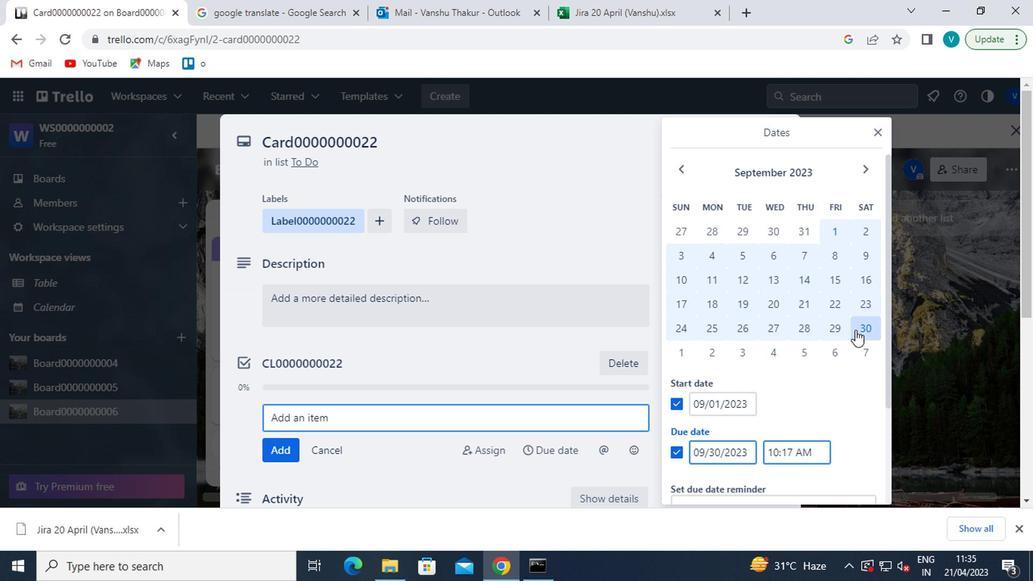 
Action: Mouse moved to (803, 347)
Screenshot: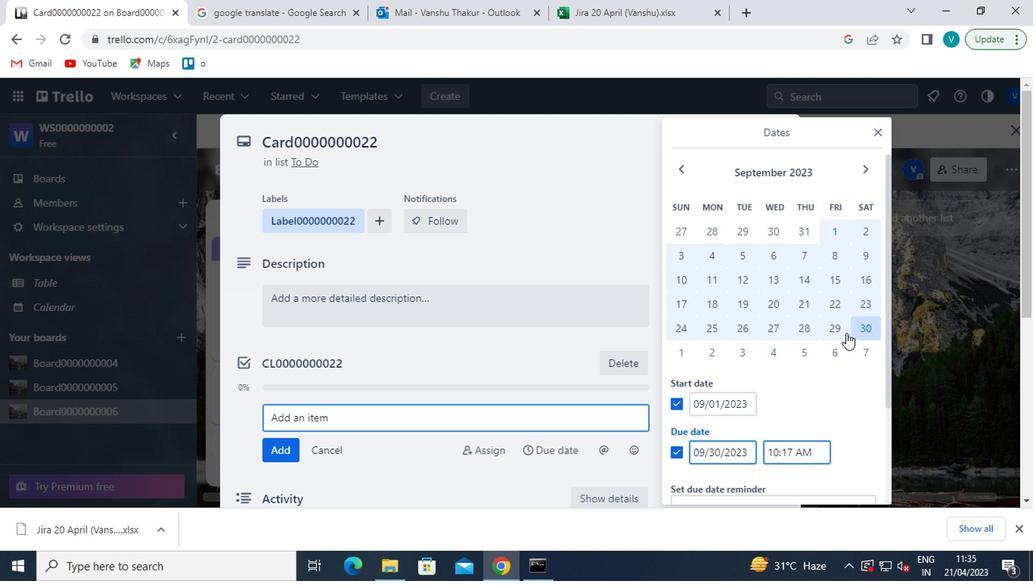 
Action: Mouse scrolled (803, 346) with delta (0, -1)
Screenshot: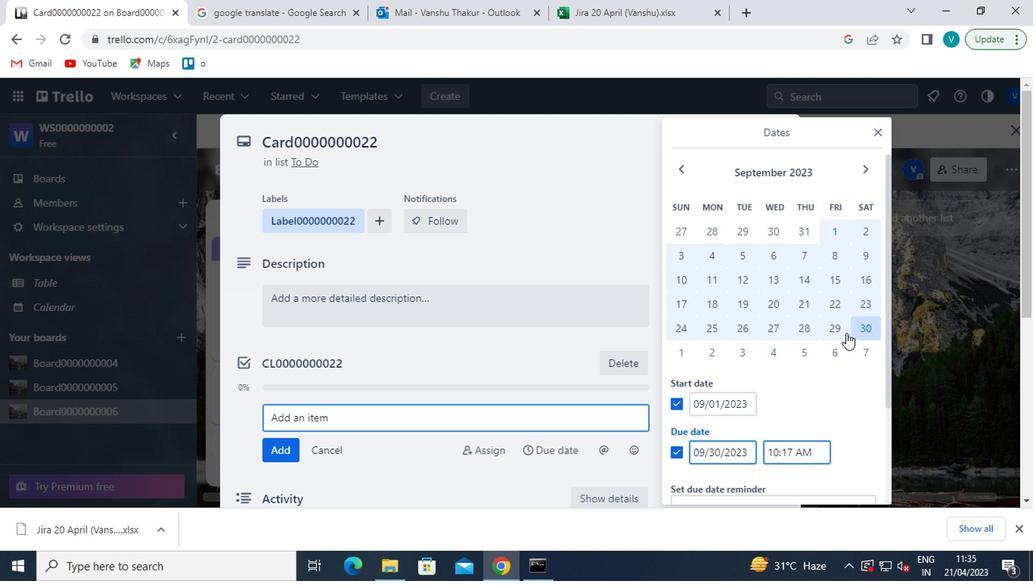 
Action: Mouse moved to (800, 348)
Screenshot: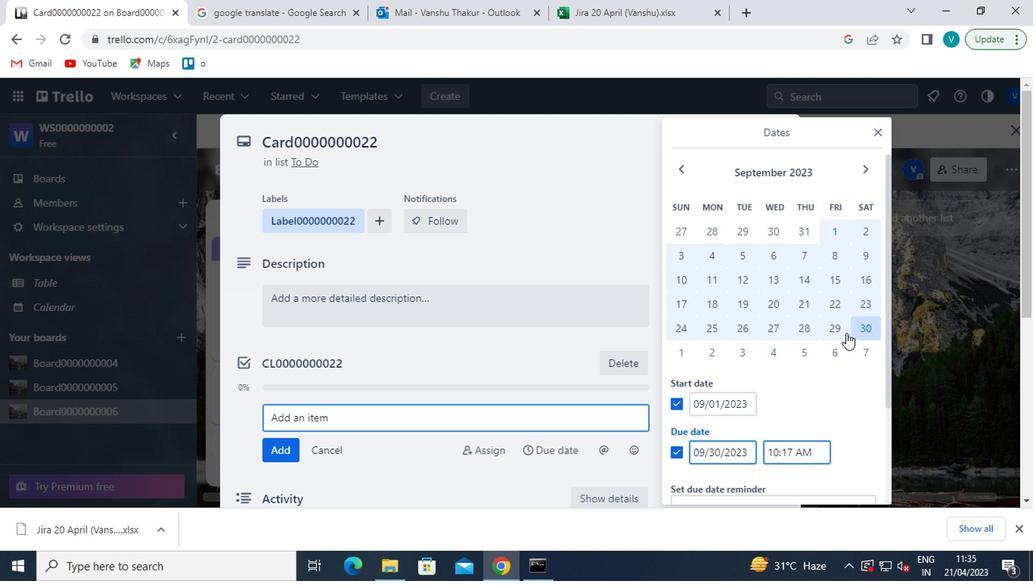 
Action: Mouse scrolled (800, 347) with delta (0, -1)
Screenshot: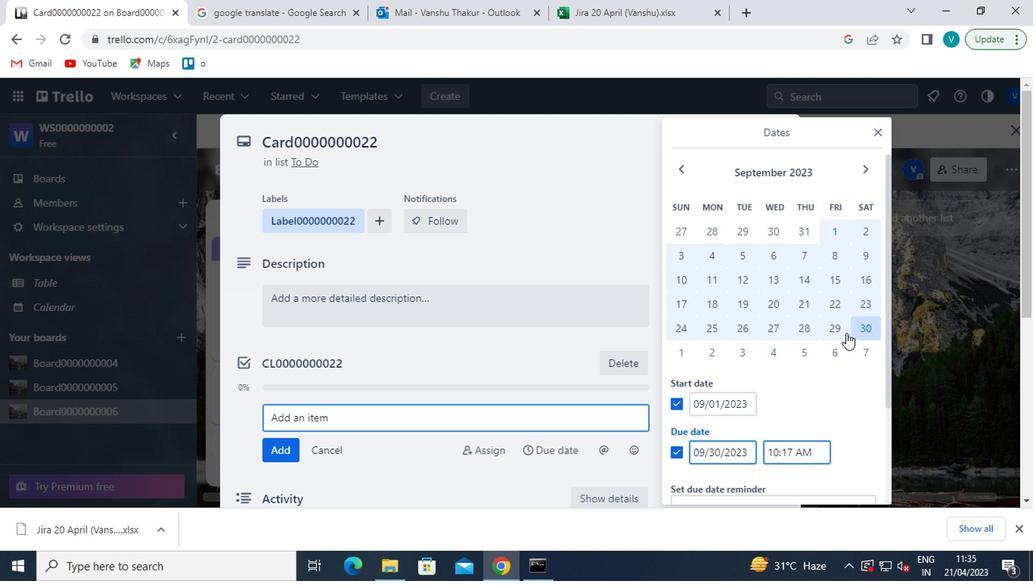 
Action: Mouse moved to (710, 445)
Screenshot: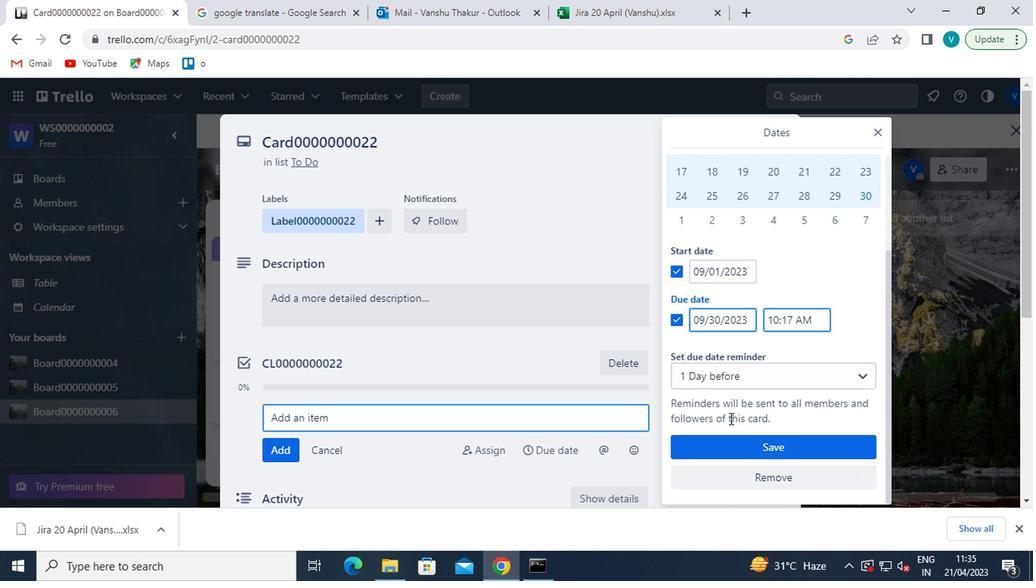 
Action: Mouse pressed left at (710, 445)
Screenshot: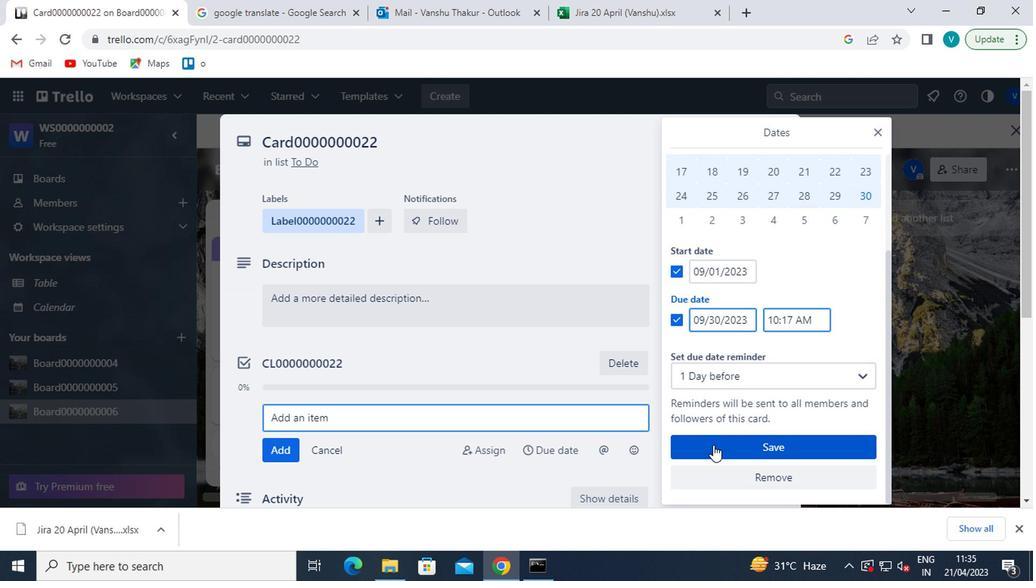 
Action: Mouse moved to (648, 238)
Screenshot: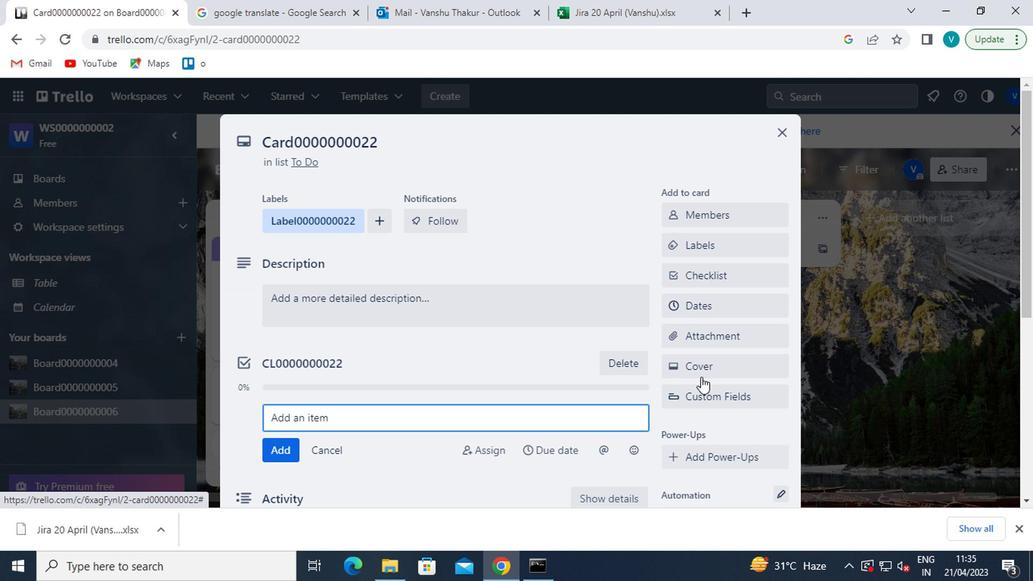
